 Task: open an excel sheet and write heading  Money ManagerAdd Descriptions in a column and its values below  'Salary, Rent, Groceries, Utilities, Dining out, Transportation & Entertainment. 'Add Categories in next column and its values below  Income, Expense, Expense, Expense, Expense, Expense & Expense. Add Amount in next column and its values below  $2,500, $800, $200, $100, $50, $30 & $100Add Dates in next column and its values below  2023-05-01, 2023-05-05, 2023-05-10, 2023-05-15, 2023-05-20, 2023-05-25 & 2023-05-31Save page DashboardTaxReturns
Action: Mouse moved to (49, 139)
Screenshot: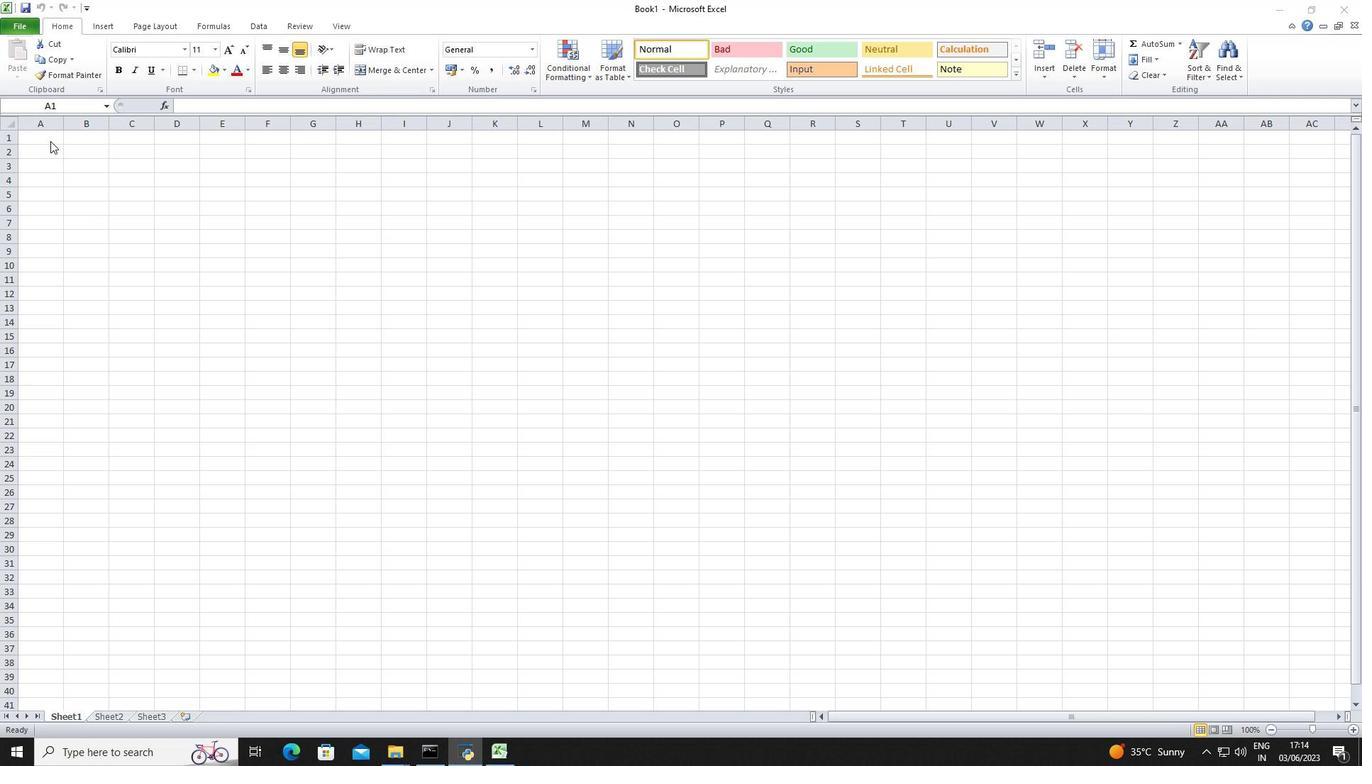 
Action: Mouse pressed left at (49, 139)
Screenshot: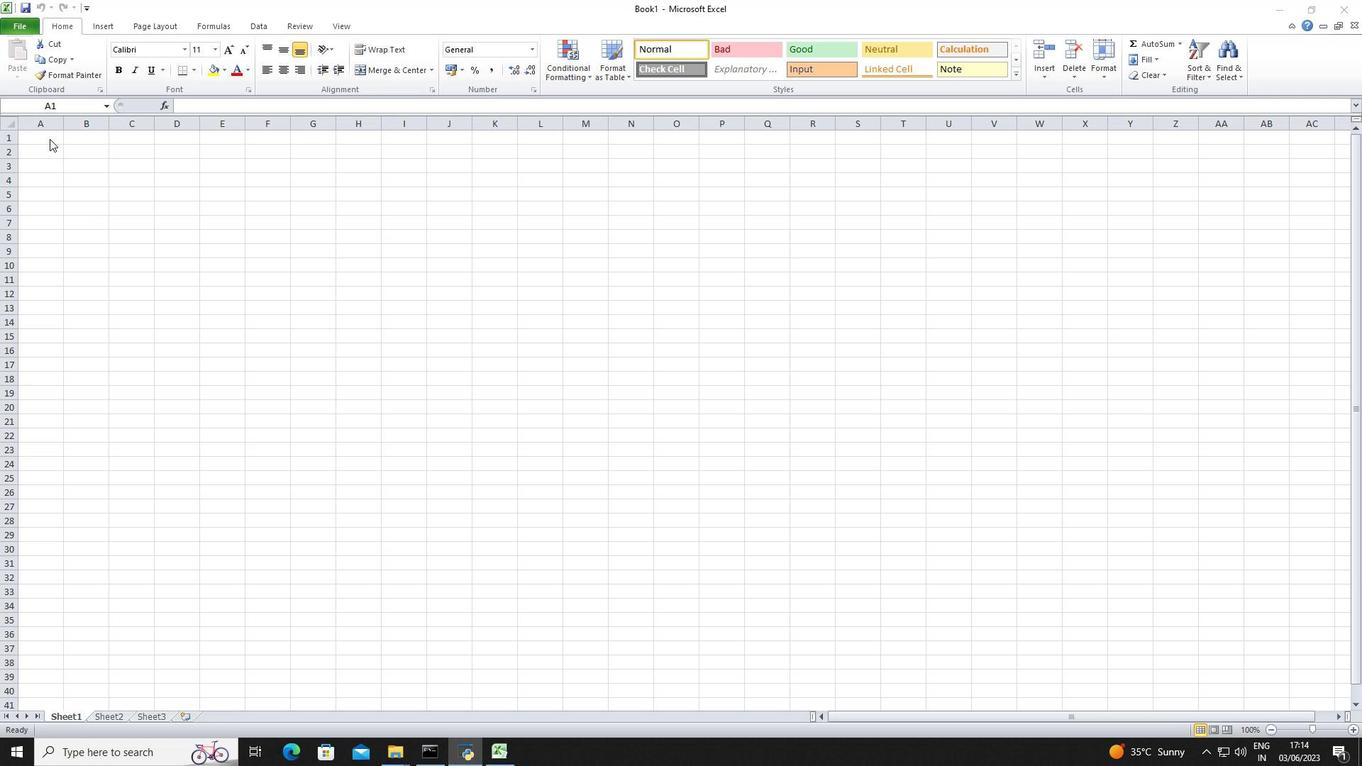 
Action: Key pressed <Key.shift>Money<Key.space><Key.shift>Manager<Key.enter><Key.down><Key.shift>Descriptions<Key.down><Key.shift>Salary<Key.down><Key.shift>Rent<Key.down><Key.shift>F<Key.backspace><Key.shift>Groceries<Key.down><Key.shift>Utilities<Key.down><Key.shift>Dining<Key.space><Key.shift><Key.shift><Key.shift><Key.shift>Out<Key.down><Key.shift>Transportation<Key.down><Key.shift>Entertainment<Key.down><Key.right><Key.right><Key.up><Key.up><Key.up><Key.right><Key.up><Key.up><Key.up><Key.up><Key.up><Key.shift>Categories<Key.down><Key.shift>Income<Key.down><Key.shift>Expense<Key.down><Key.shift>Expense<Key.down><Key.shift>Expense<Key.down><Key.shift>Expense<Key.down><Key.shift>Expense<Key.down><Key.shift>Expense<Key.down><Key.right><Key.right><Key.up><Key.up><Key.up><Key.up><Key.up><Key.up><Key.up><Key.up><Key.shift>Amount<Key.down>2500<Key.down>800<Key.down>200<Key.down>100<Key.down>500<Key.backspace><Key.down>30<Key.down>100<Key.down>
Screenshot: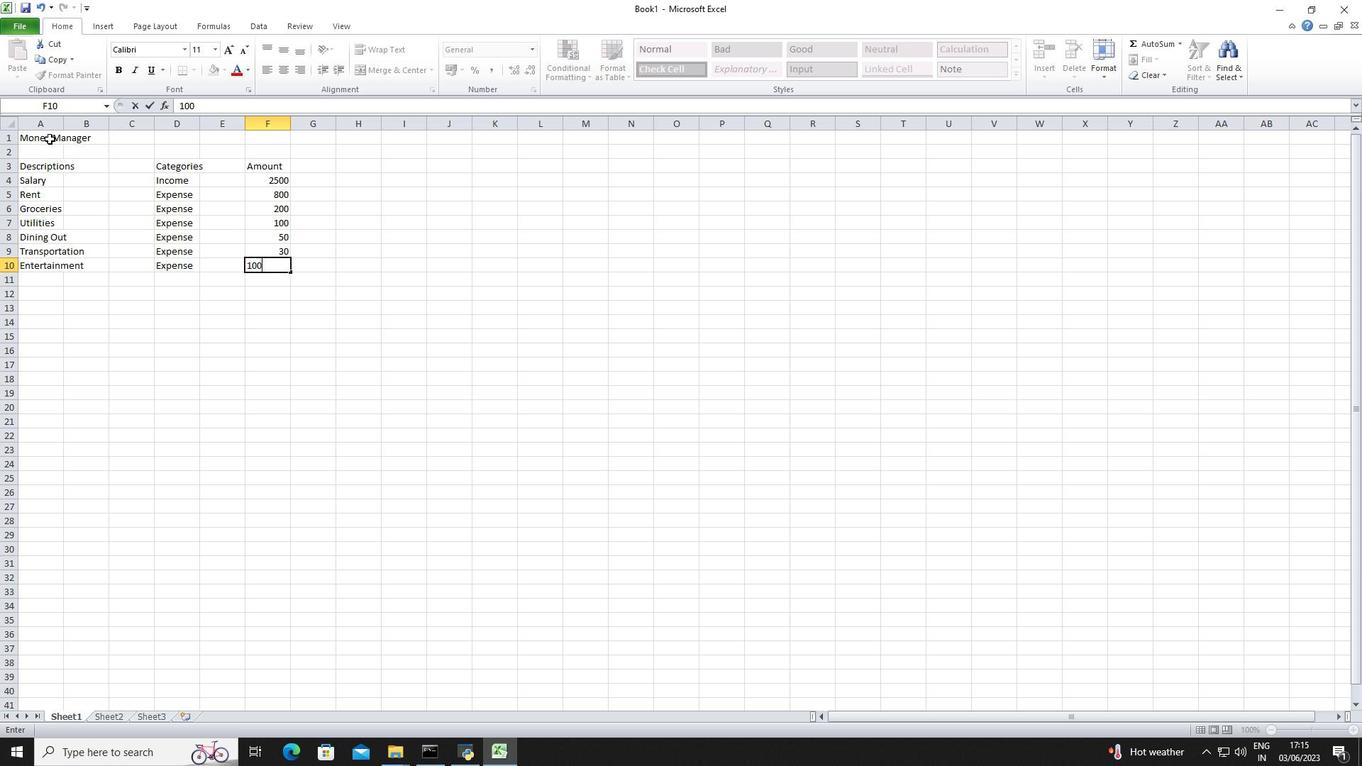 
Action: Mouse moved to (272, 180)
Screenshot: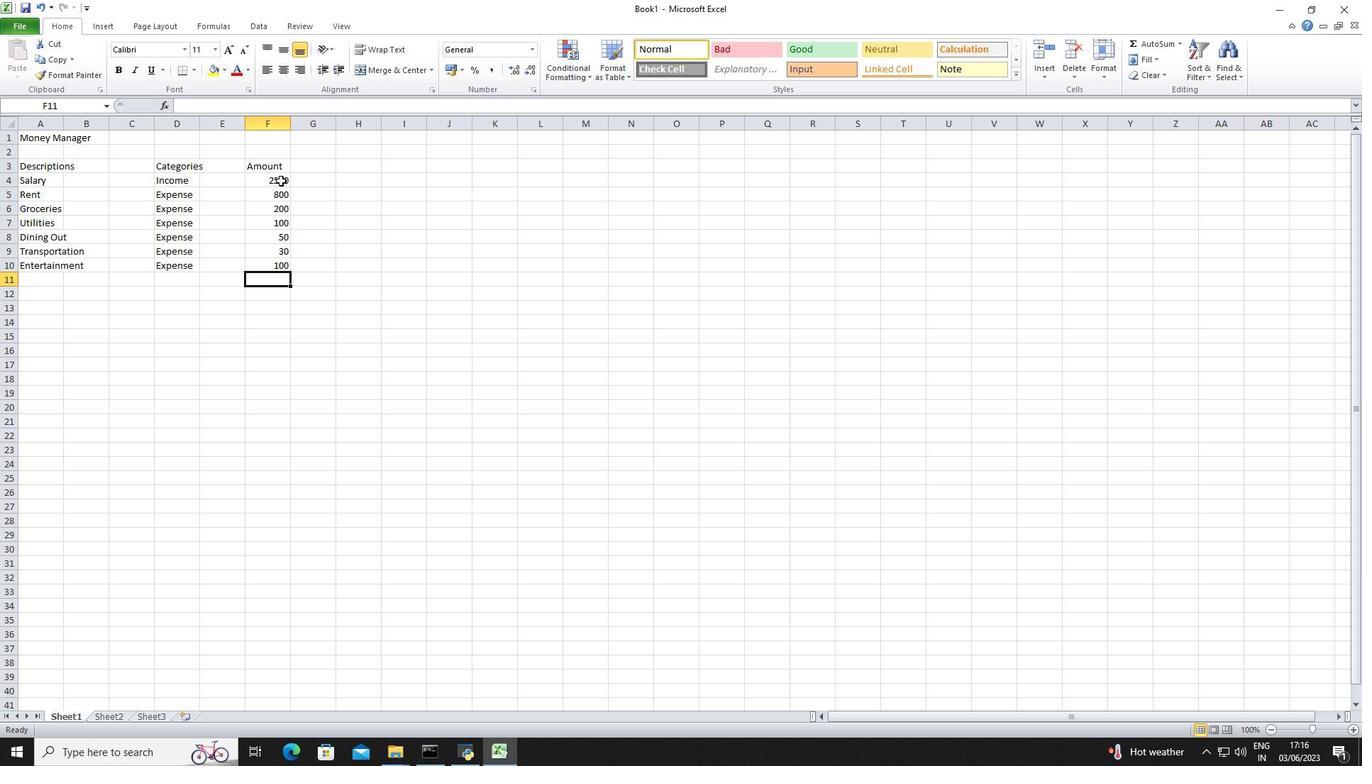 
Action: Mouse pressed left at (272, 180)
Screenshot: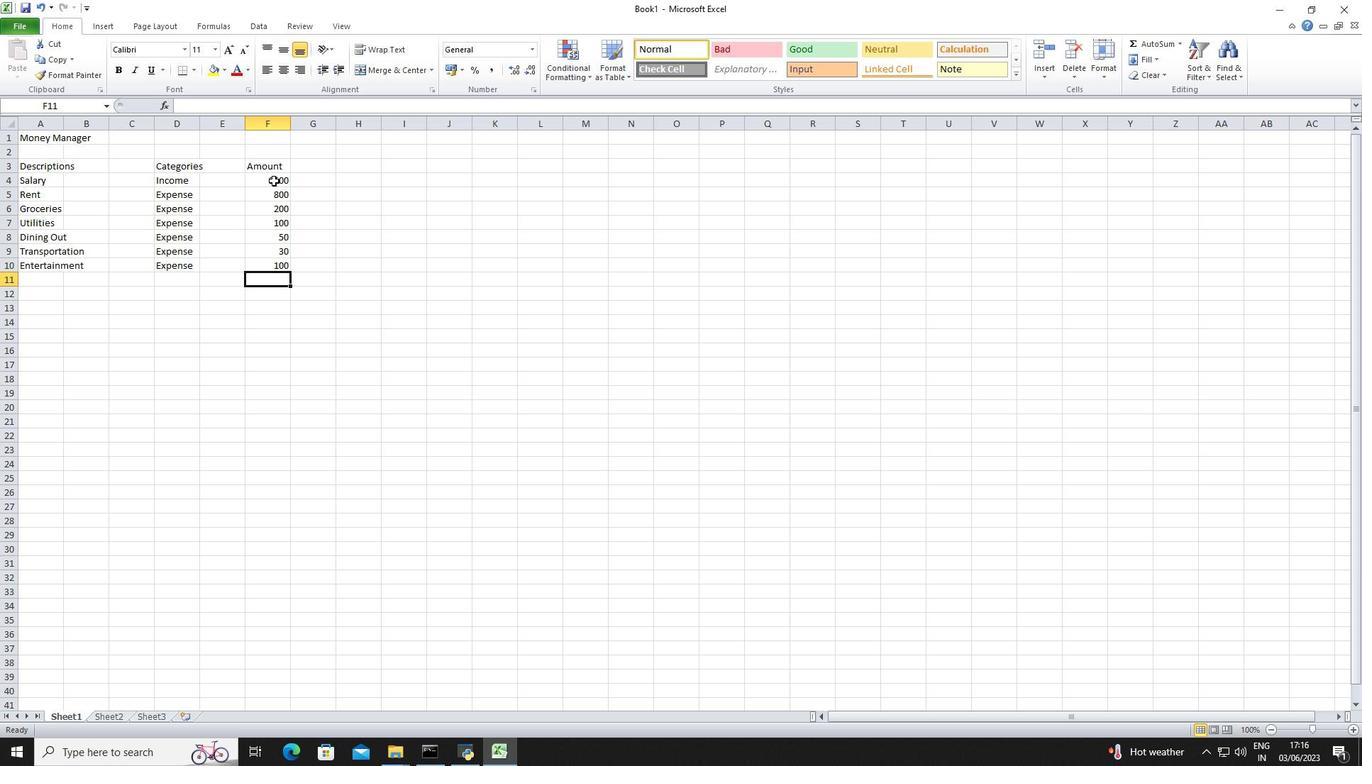 
Action: Mouse moved to (266, 241)
Screenshot: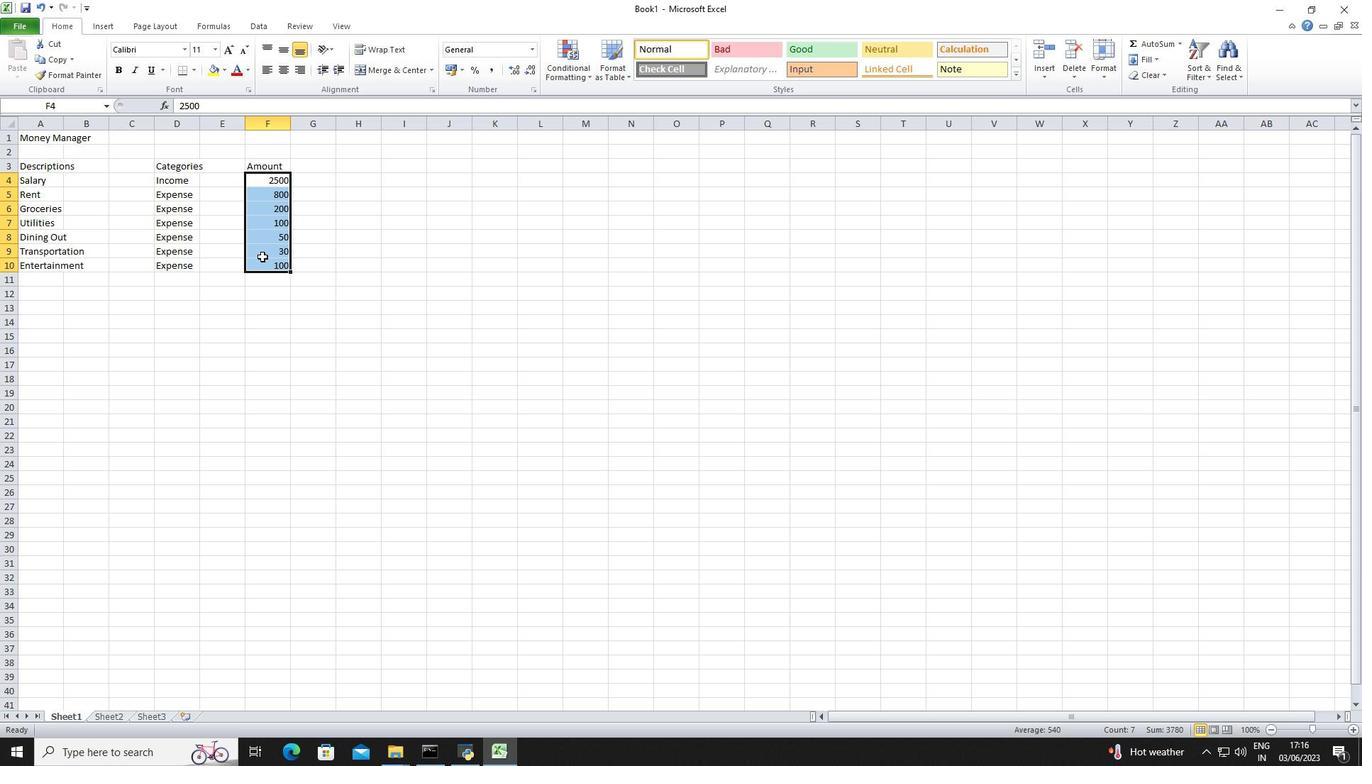 
Action: Mouse pressed right at (266, 241)
Screenshot: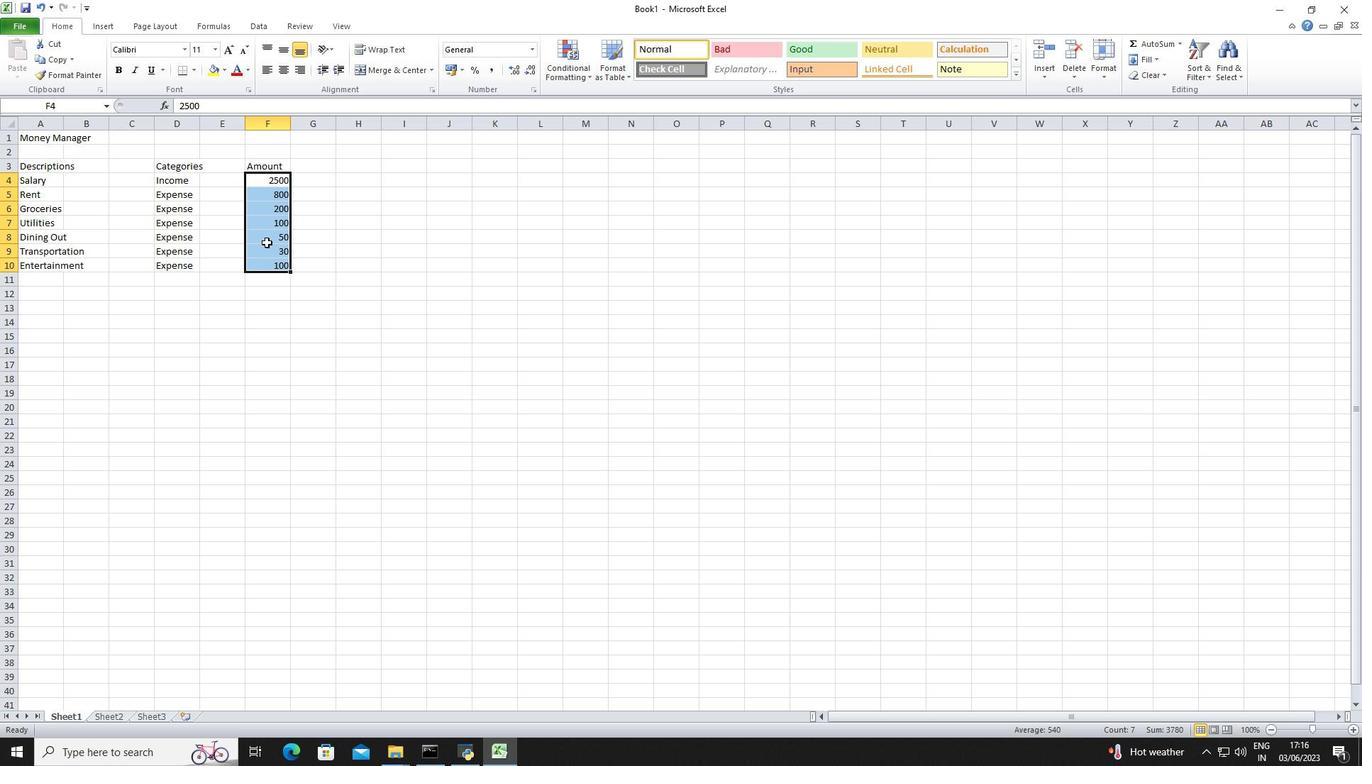 
Action: Mouse moved to (309, 439)
Screenshot: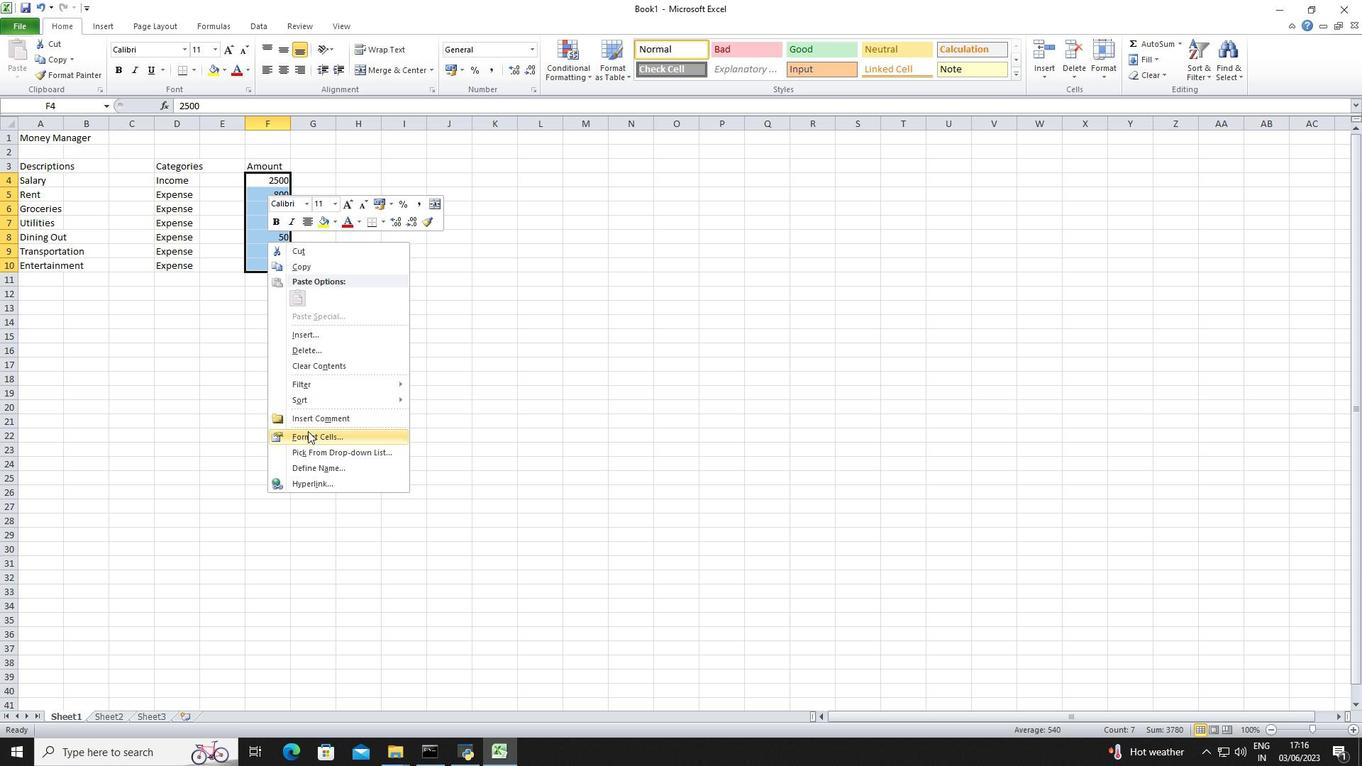 
Action: Mouse pressed left at (309, 439)
Screenshot: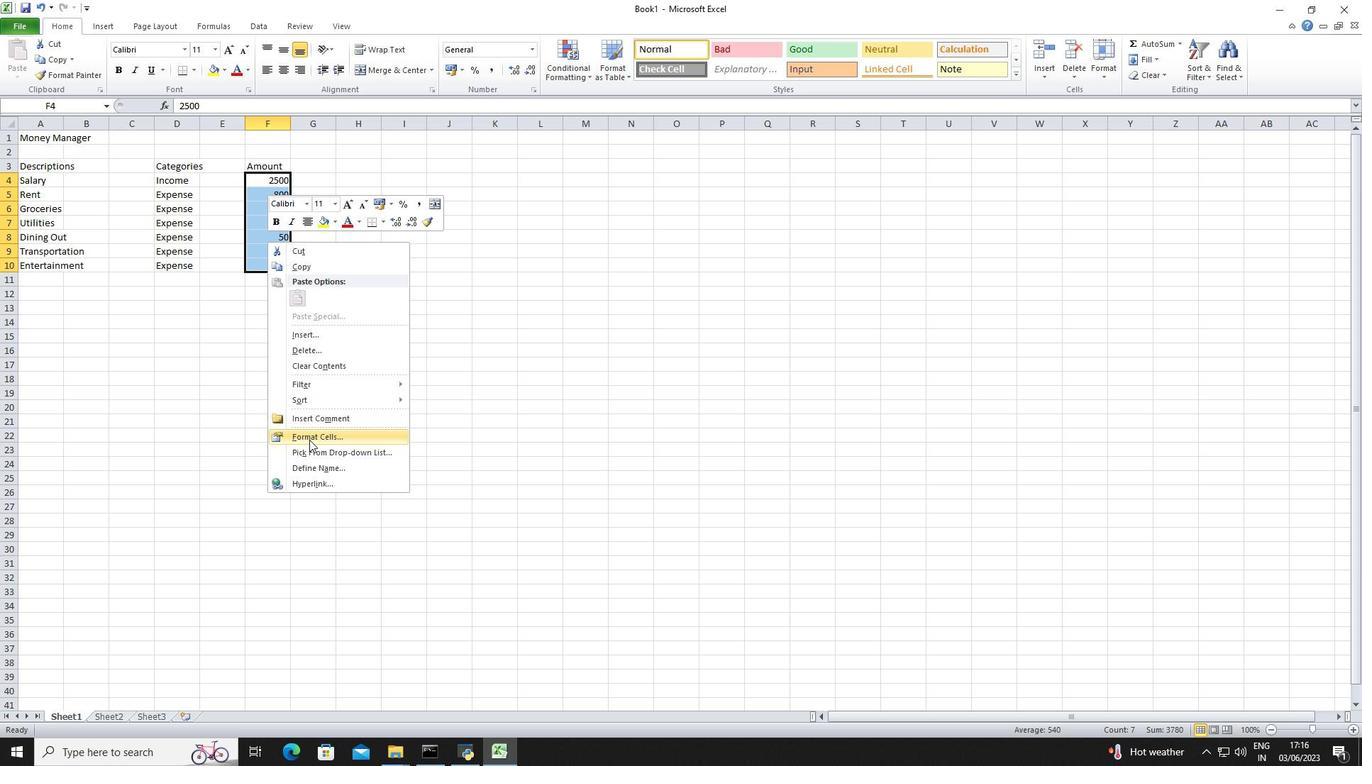 
Action: Mouse moved to (186, 434)
Screenshot: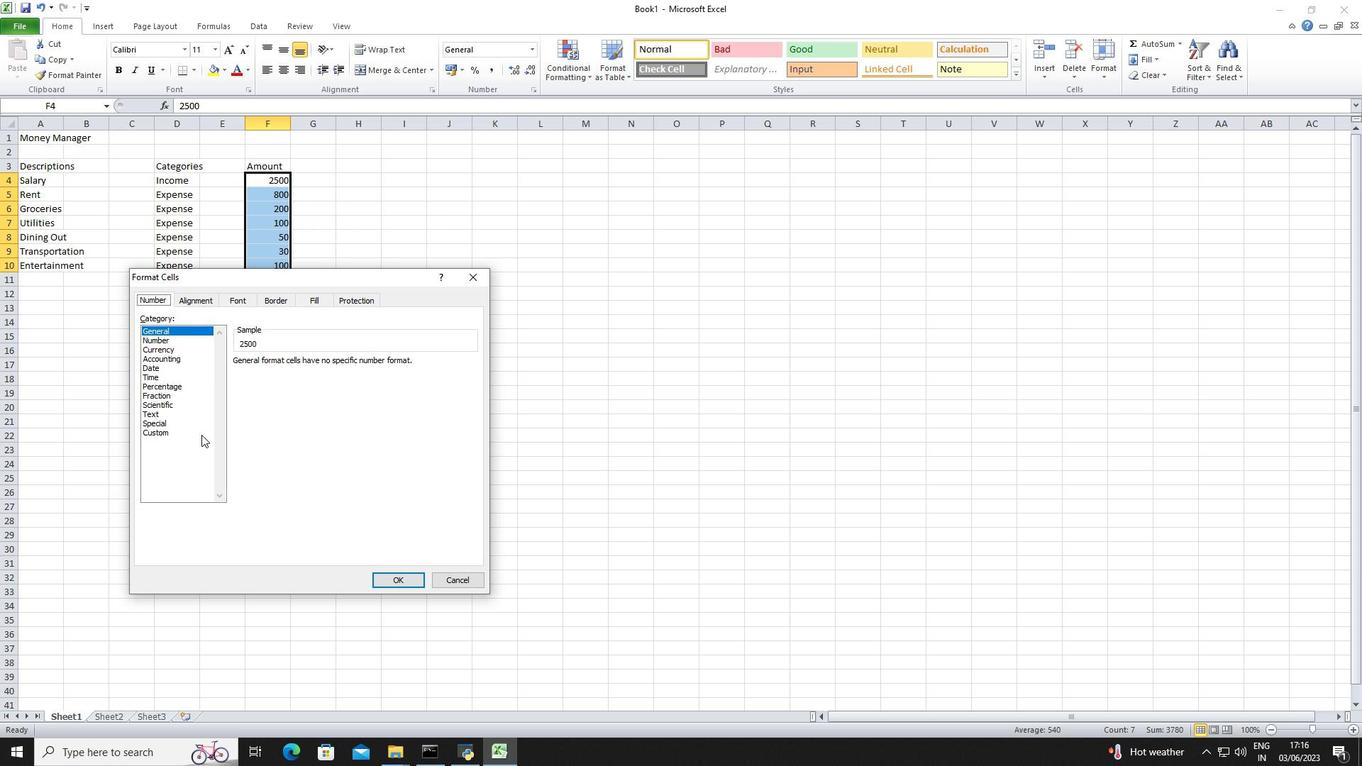 
Action: Mouse pressed left at (186, 434)
Screenshot: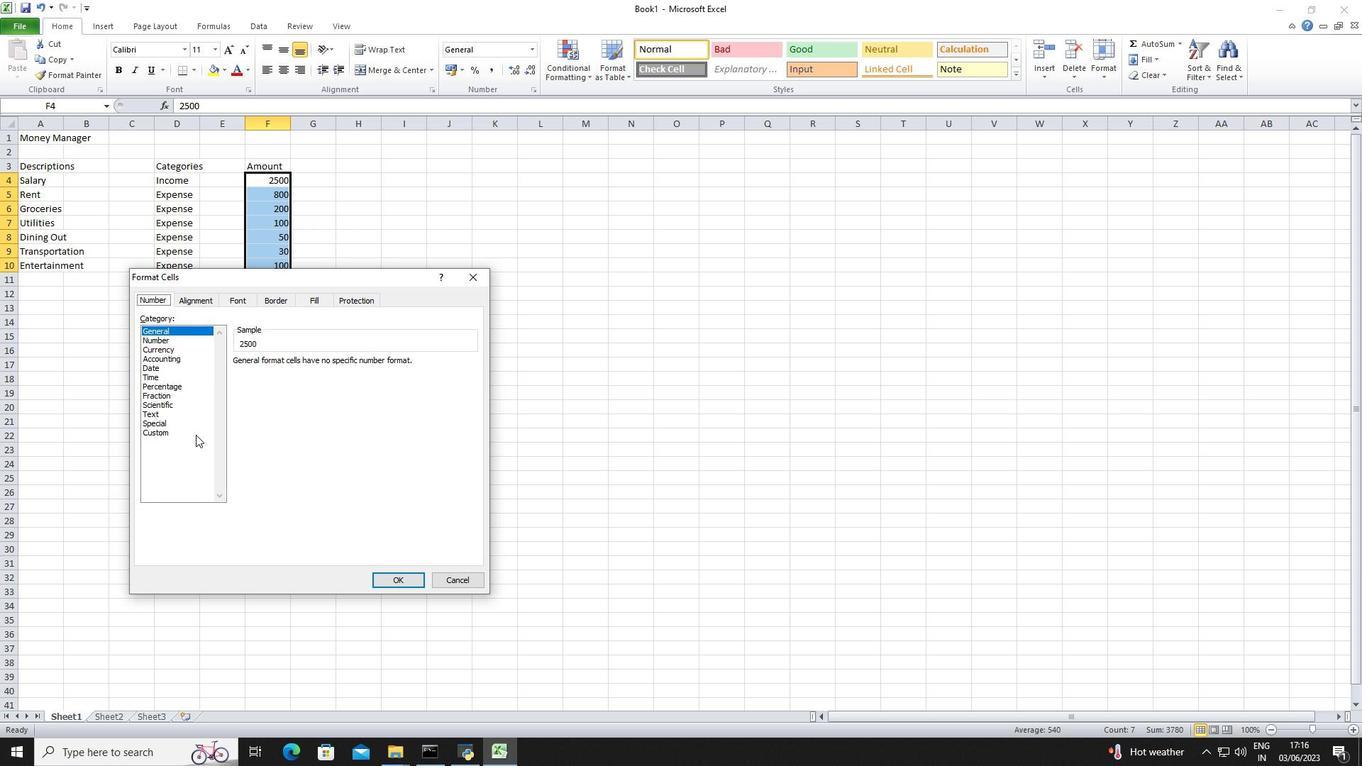 
Action: Mouse moved to (174, 358)
Screenshot: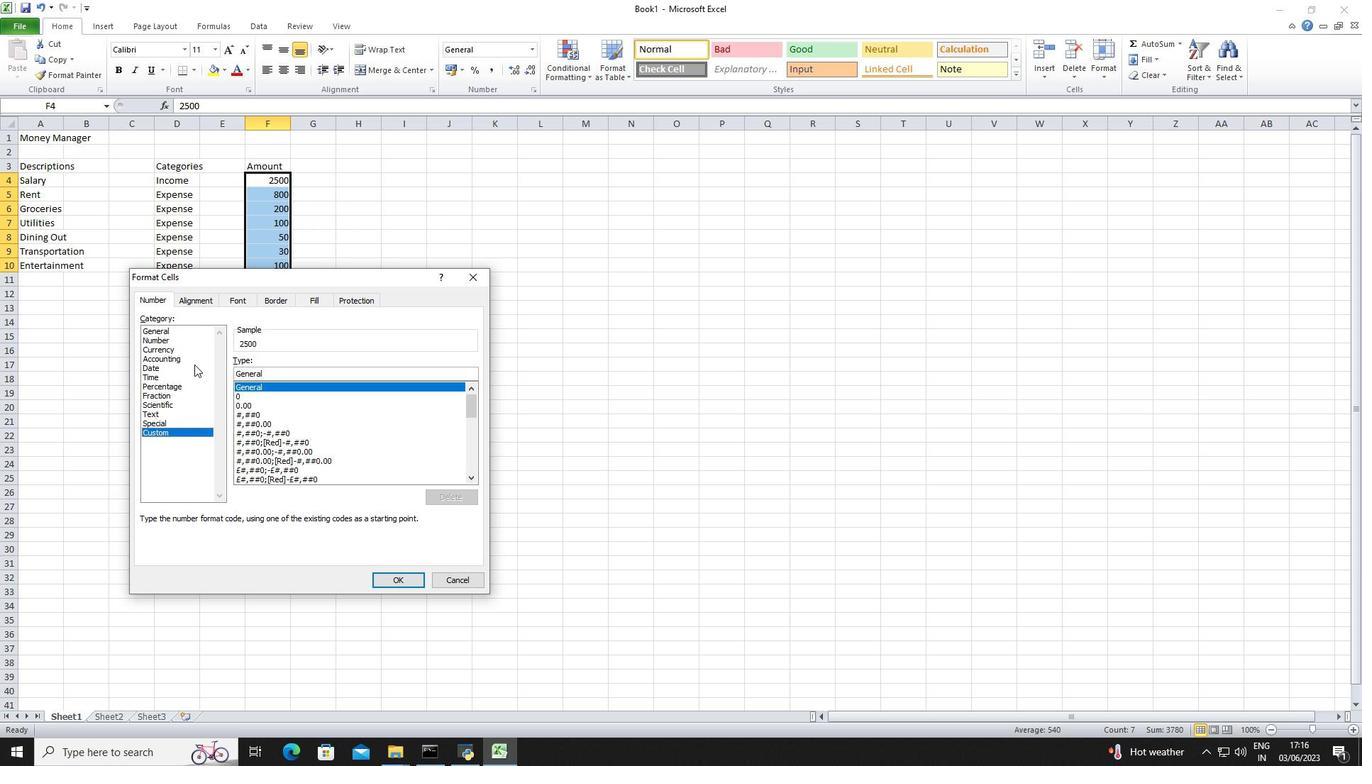 
Action: Mouse pressed left at (174, 358)
Screenshot: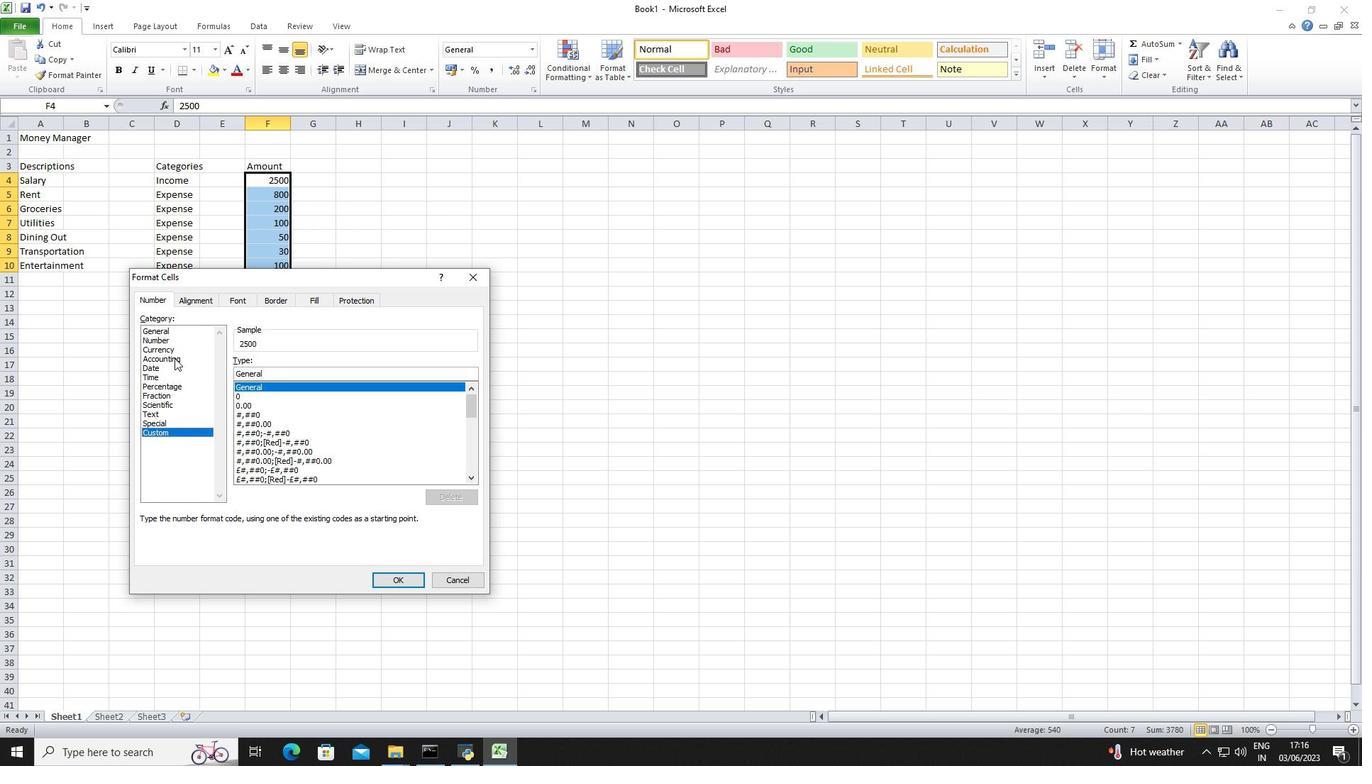 
Action: Mouse moved to (180, 349)
Screenshot: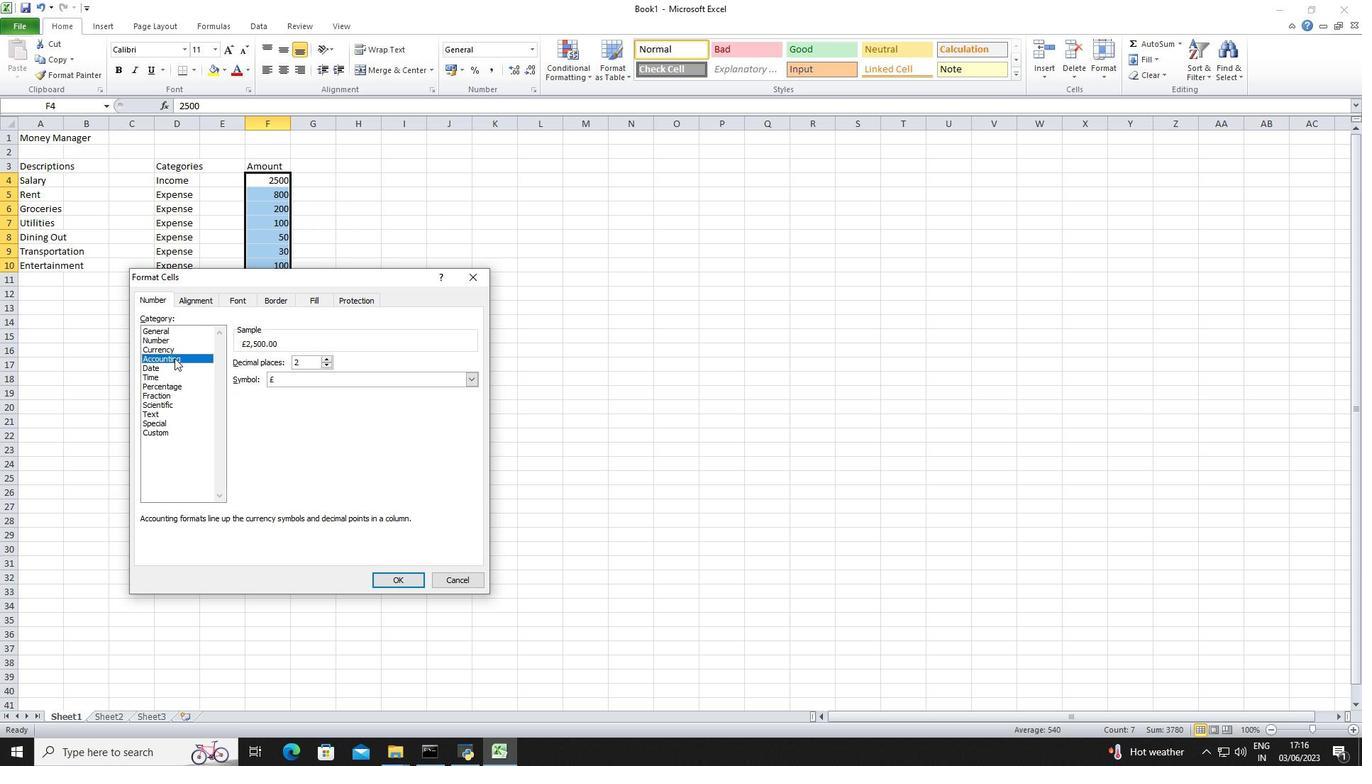 
Action: Mouse pressed left at (180, 349)
Screenshot: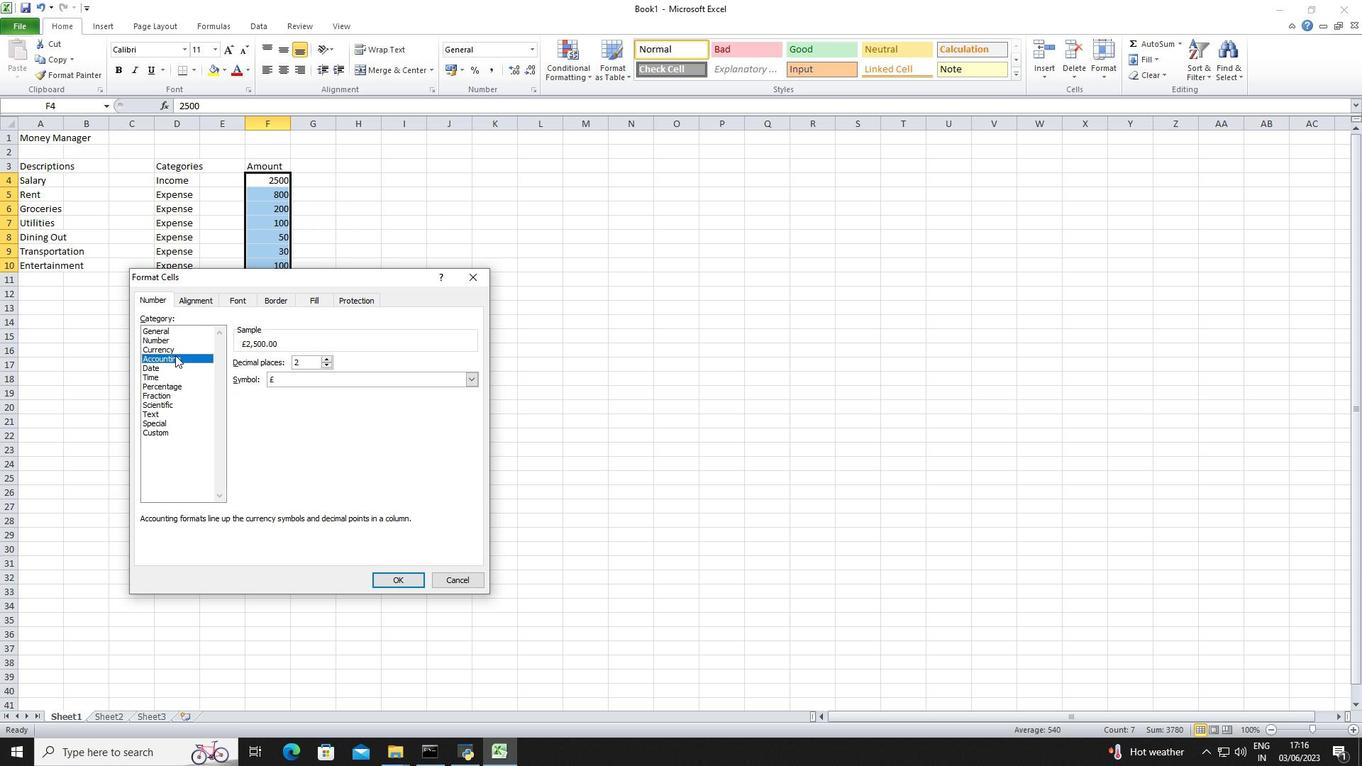 
Action: Mouse moved to (325, 361)
Screenshot: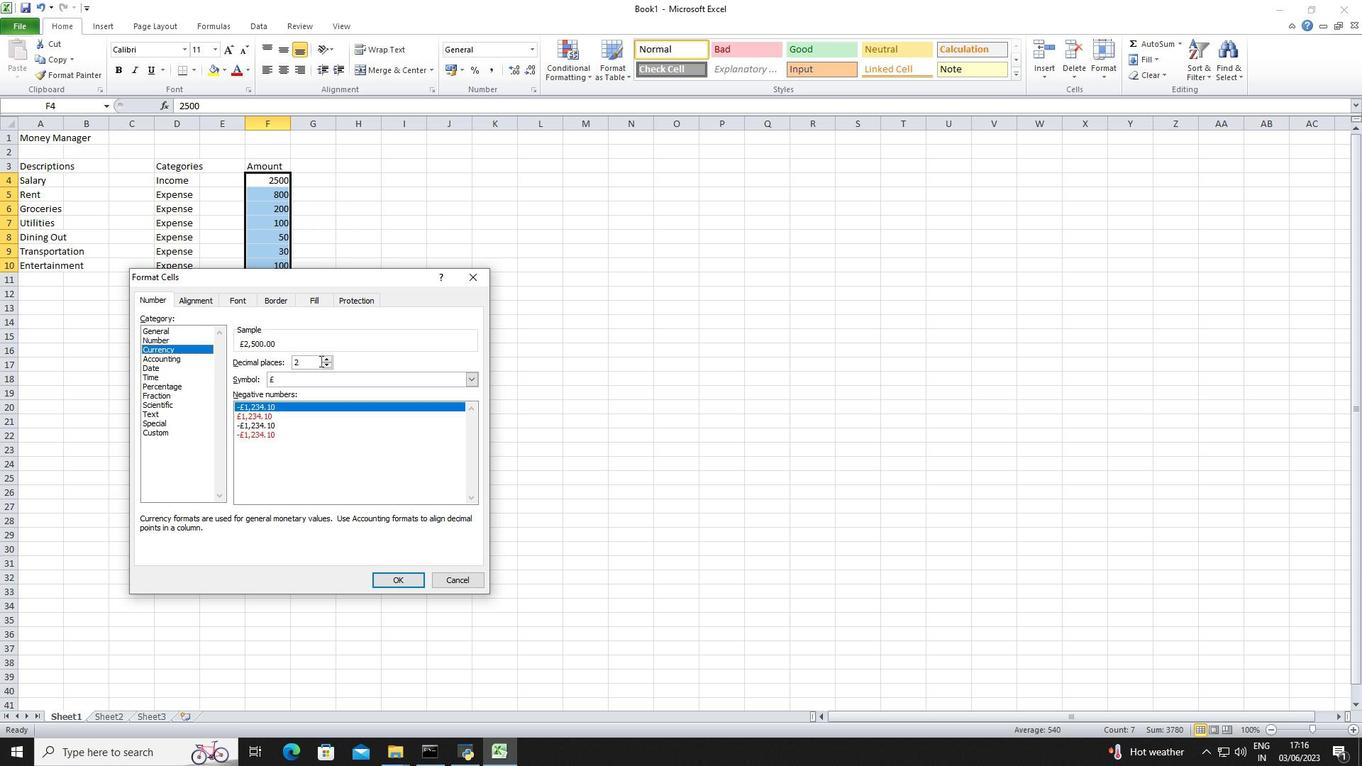 
Action: Mouse pressed left at (325, 361)
Screenshot: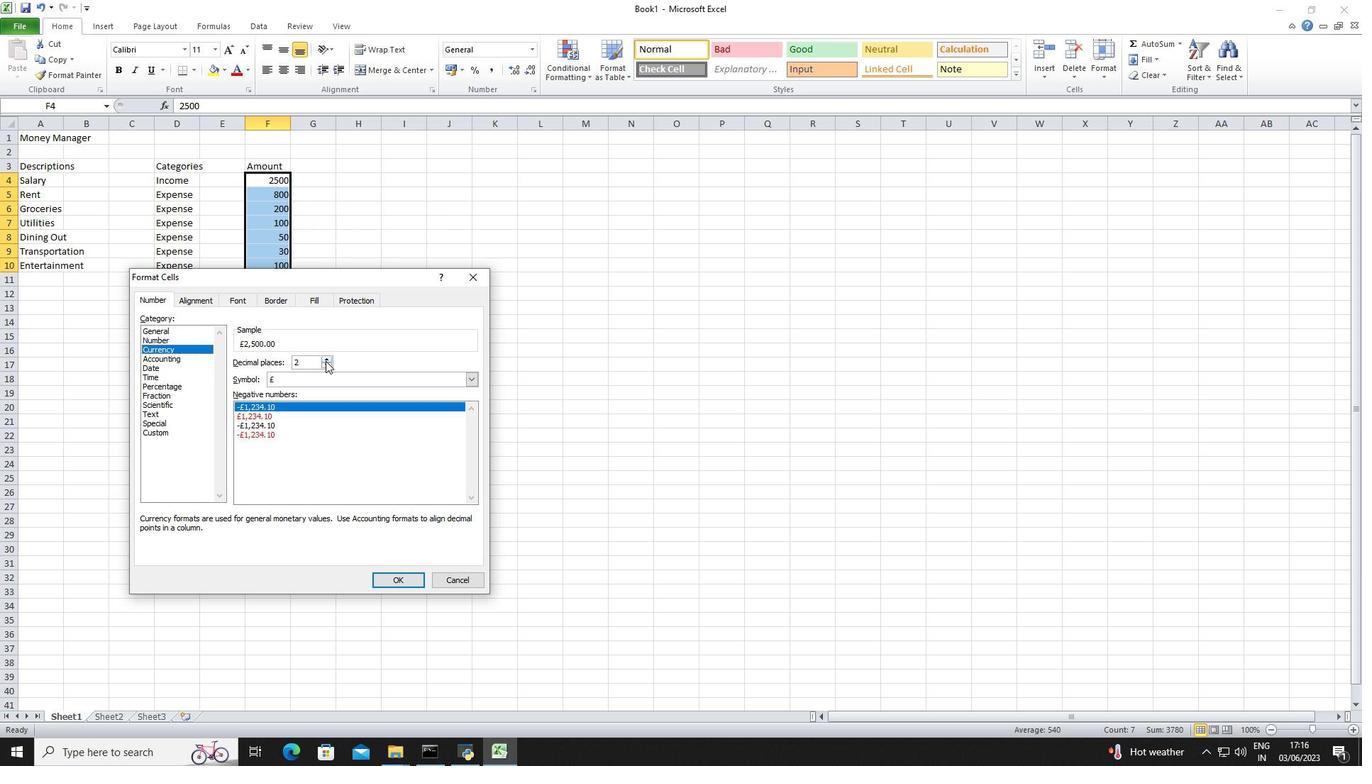 
Action: Mouse moved to (327, 364)
Screenshot: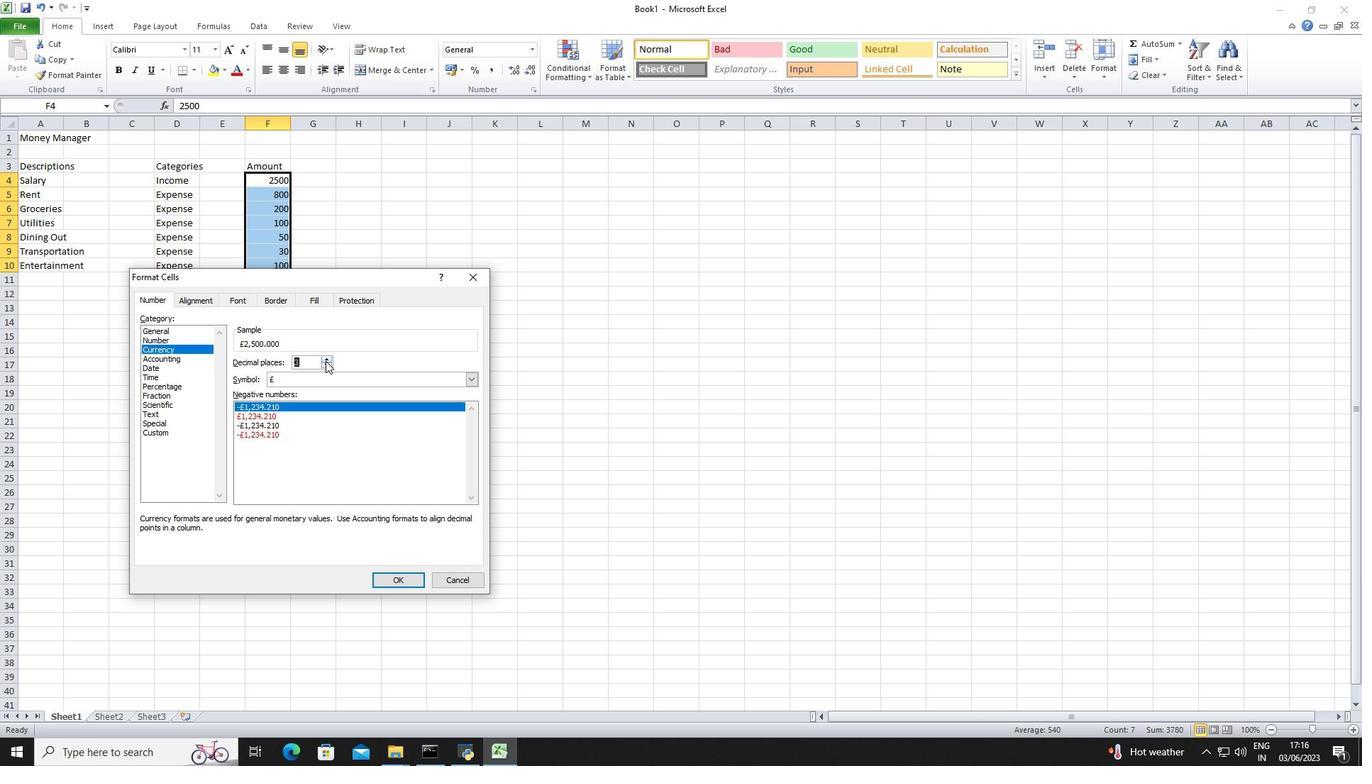 
Action: Mouse pressed left at (327, 364)
Screenshot: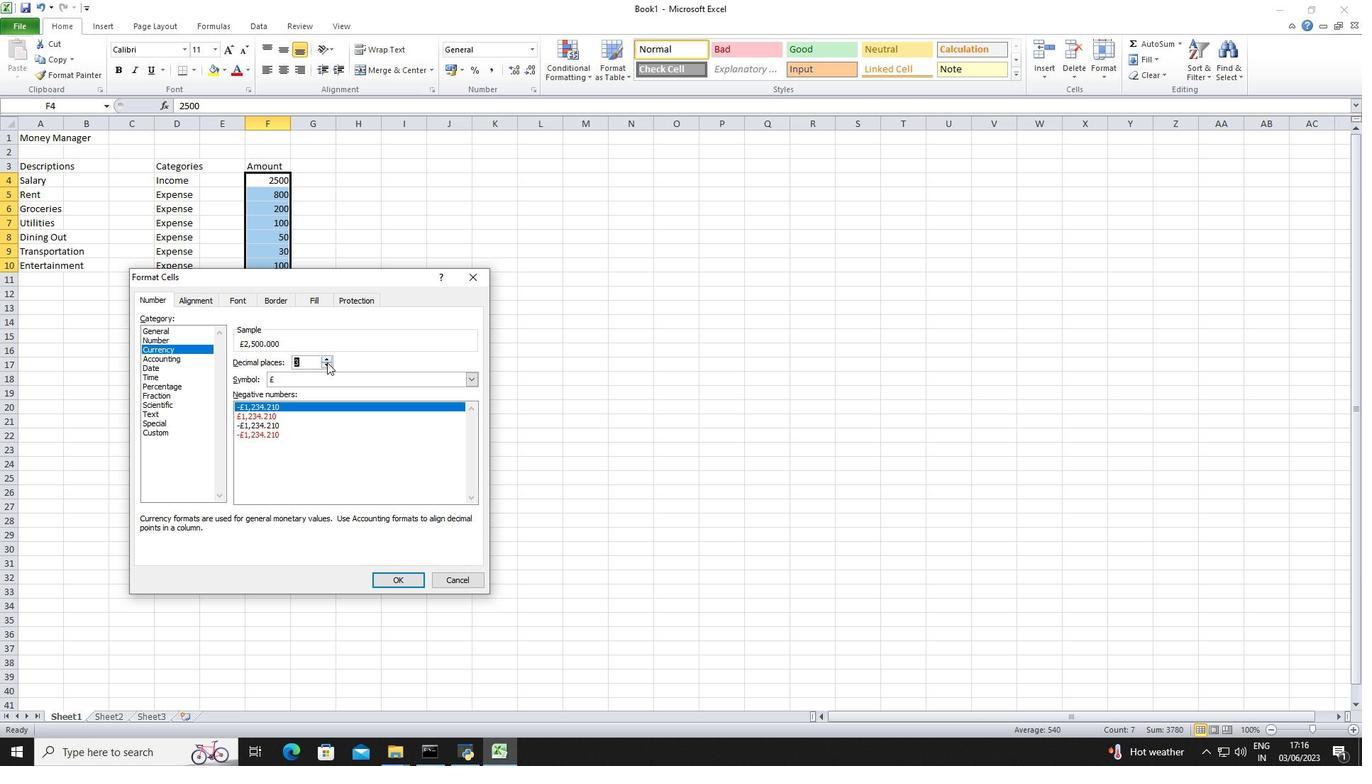 
Action: Mouse pressed left at (327, 364)
Screenshot: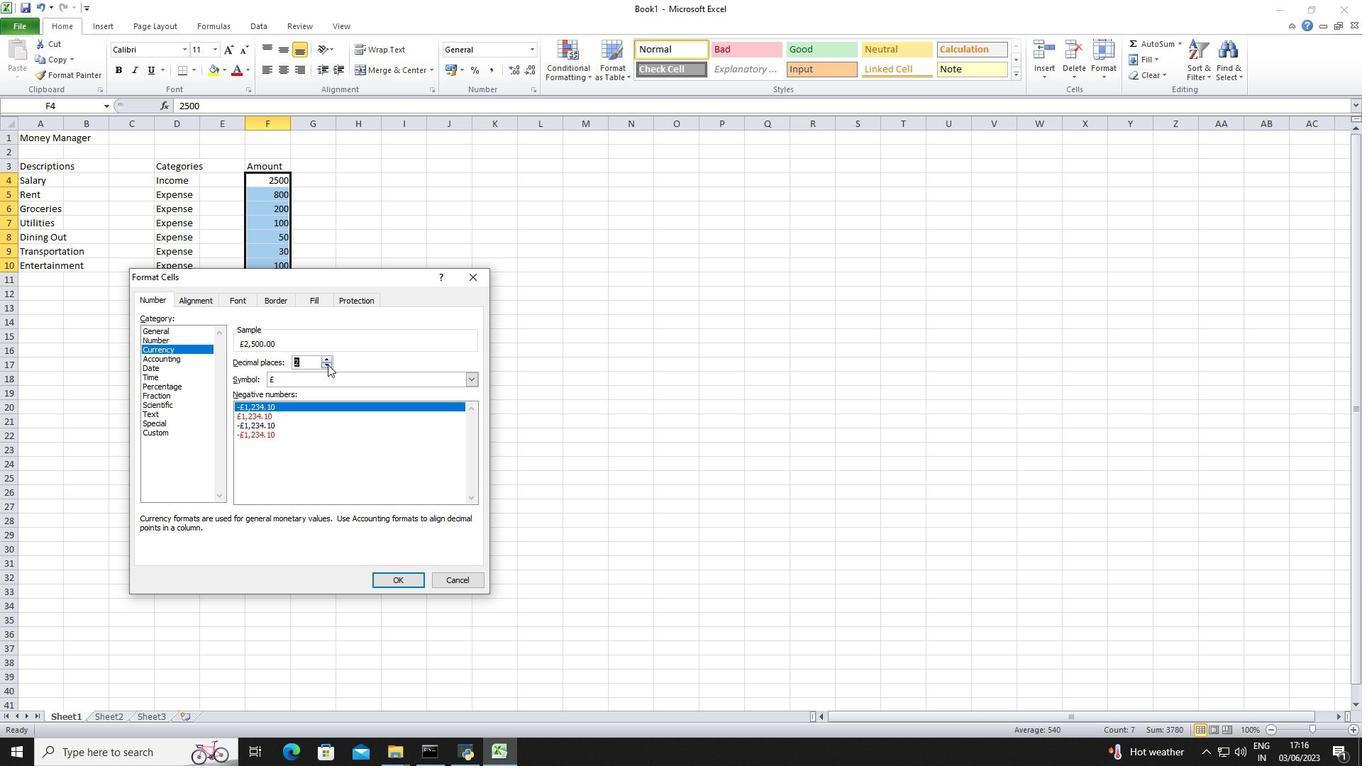 
Action: Mouse pressed left at (327, 364)
Screenshot: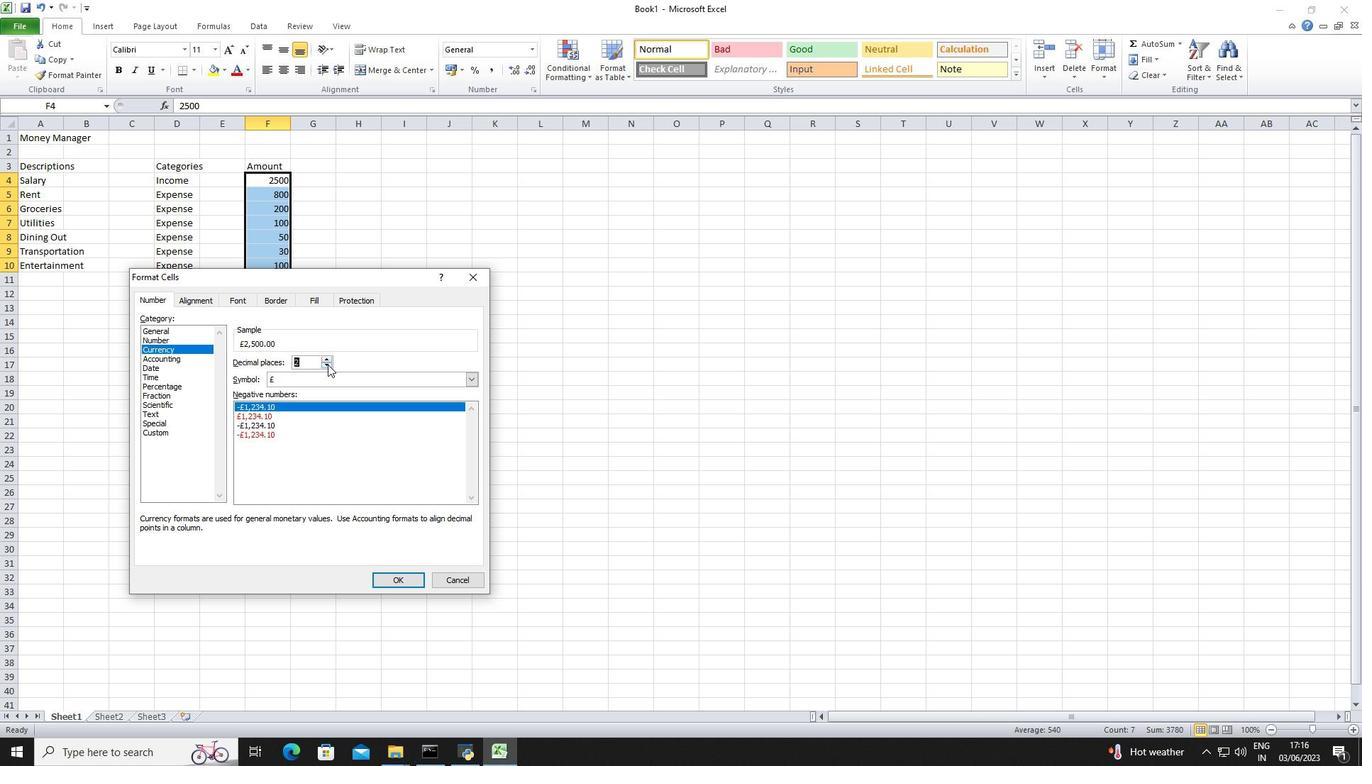 
Action: Mouse moved to (331, 378)
Screenshot: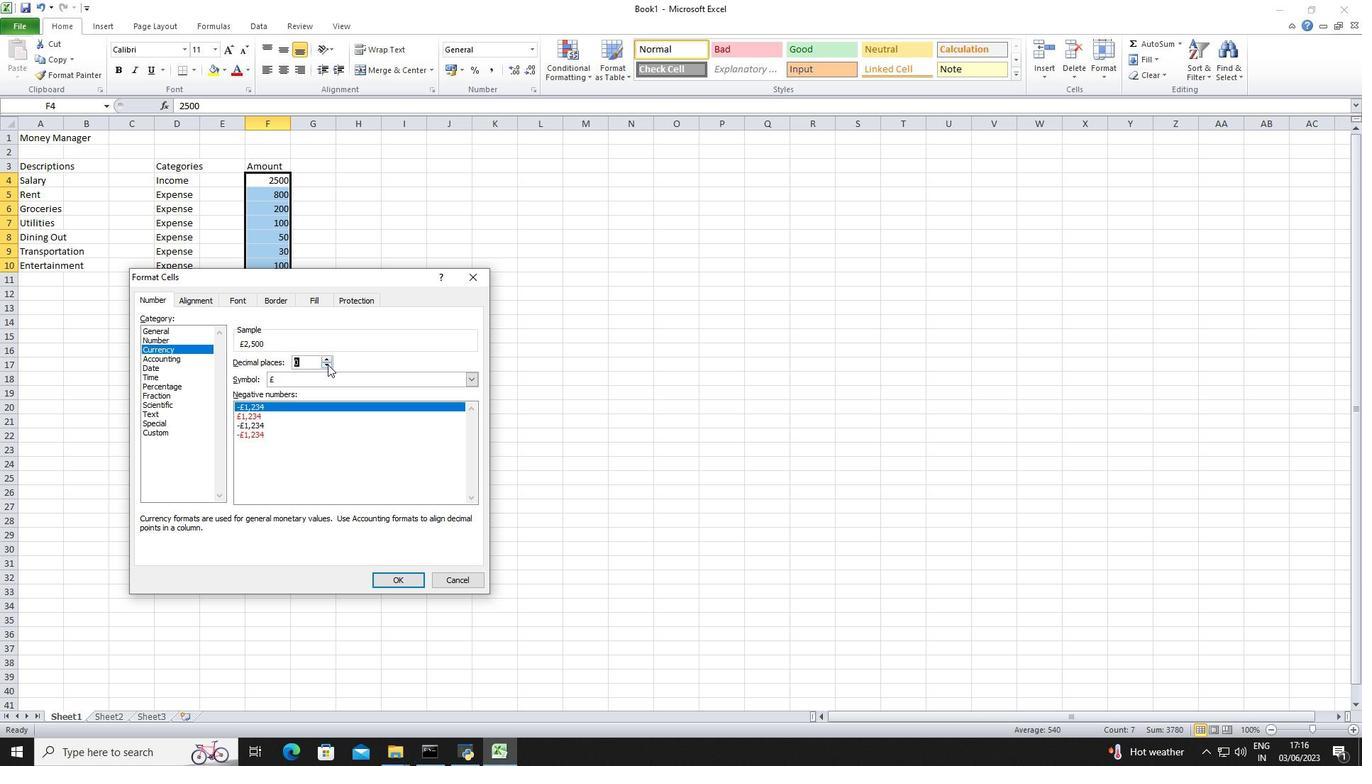 
Action: Mouse pressed left at (331, 378)
Screenshot: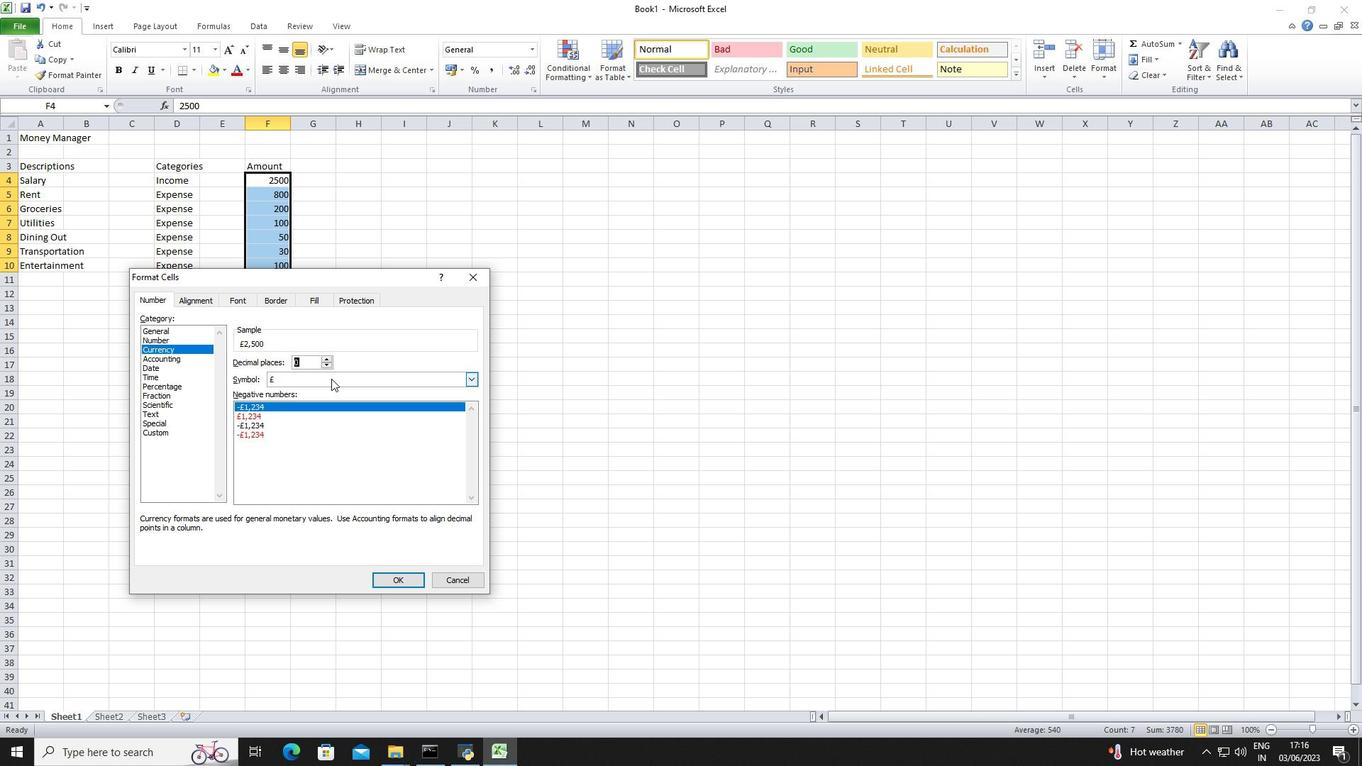 
Action: Mouse moved to (336, 414)
Screenshot: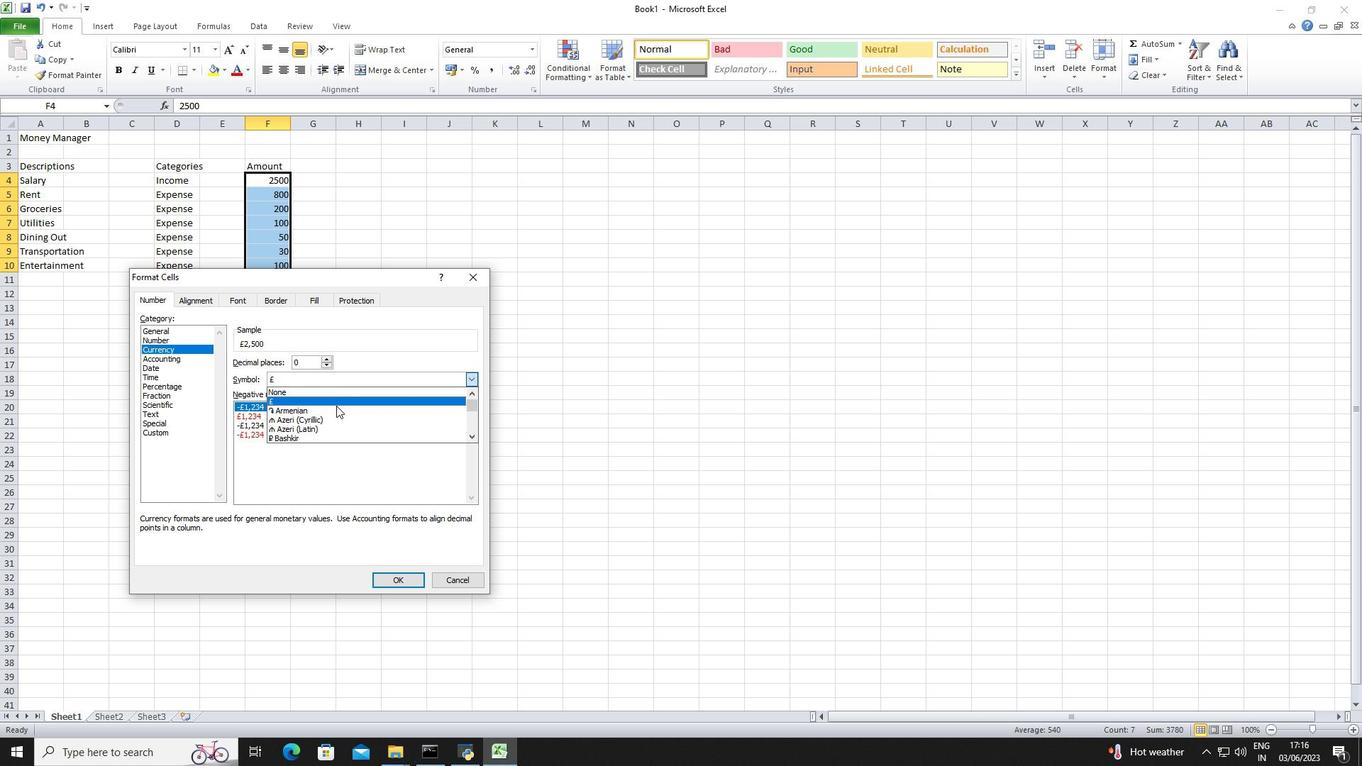 
Action: Mouse scrolled (336, 413) with delta (0, 0)
Screenshot: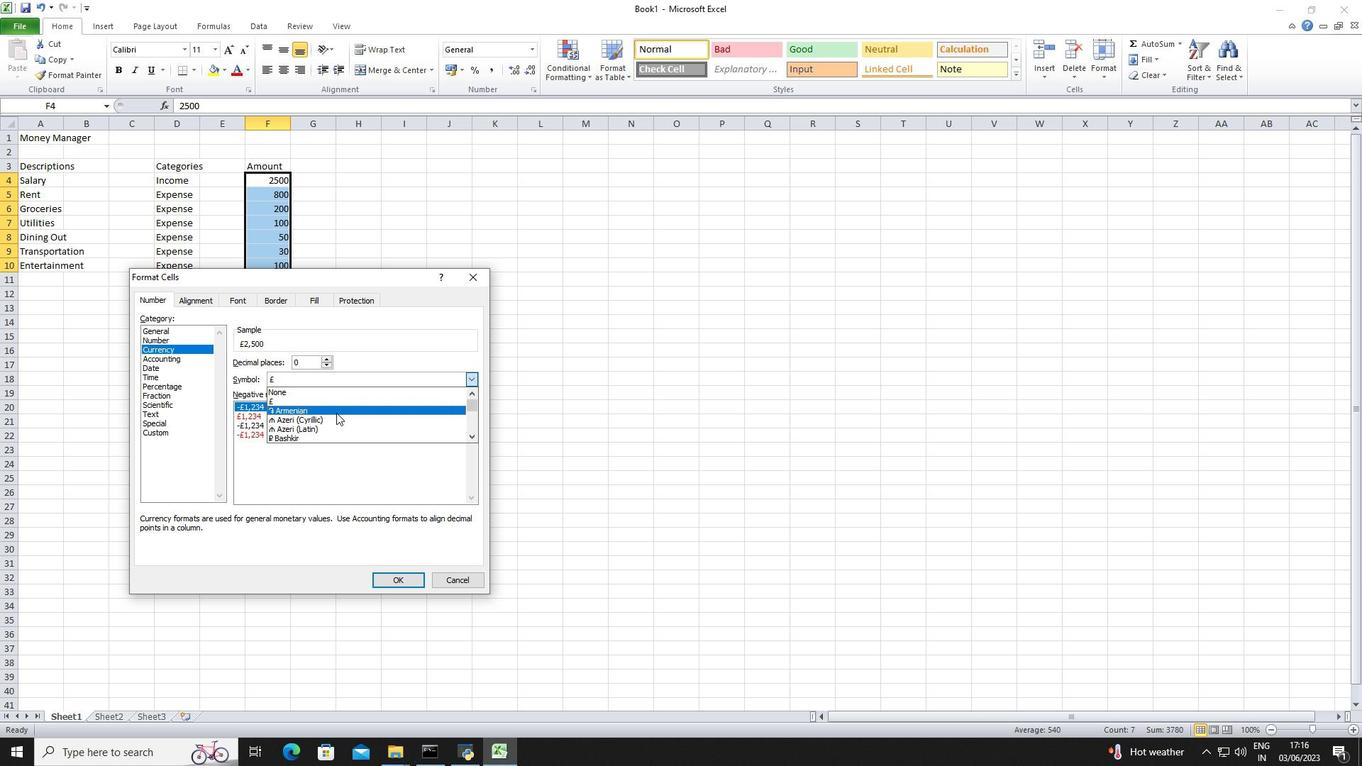 
Action: Mouse scrolled (336, 413) with delta (0, 0)
Screenshot: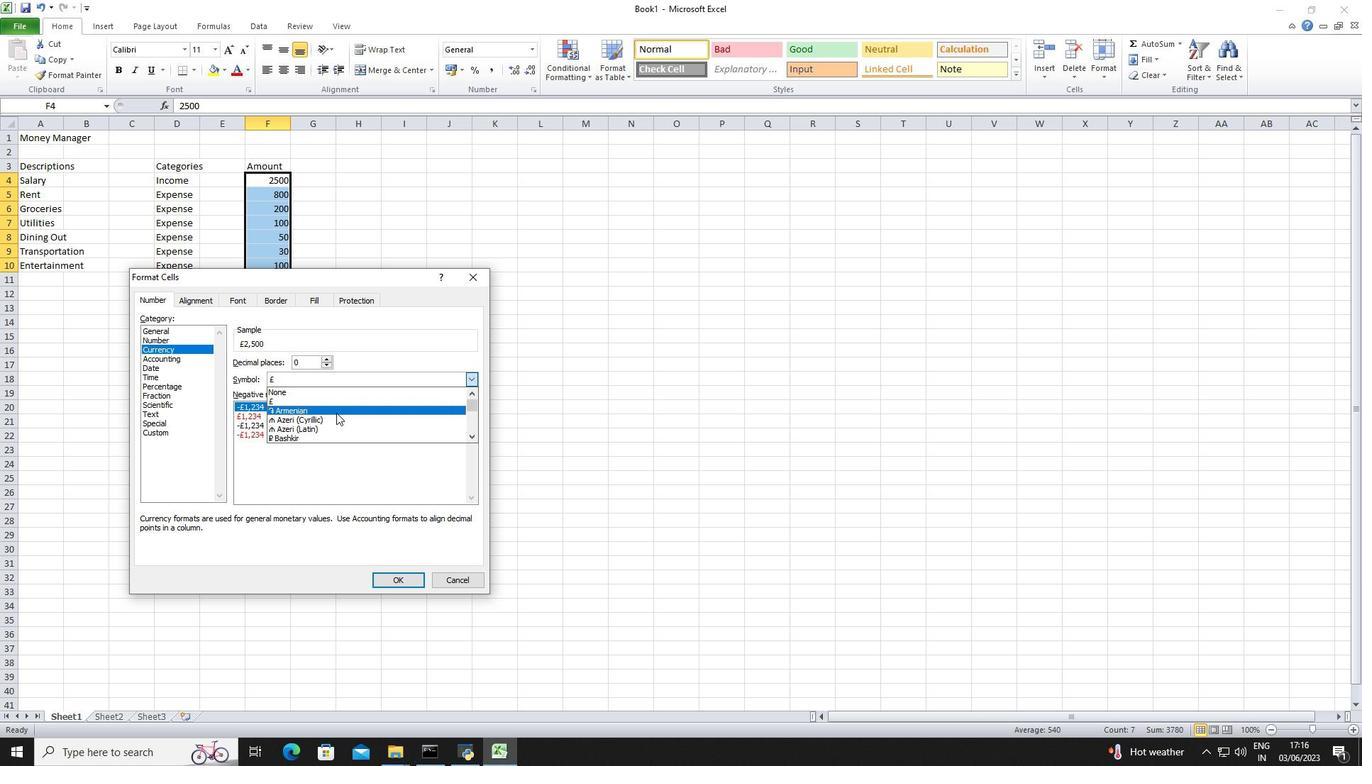 
Action: Mouse scrolled (336, 413) with delta (0, 0)
Screenshot: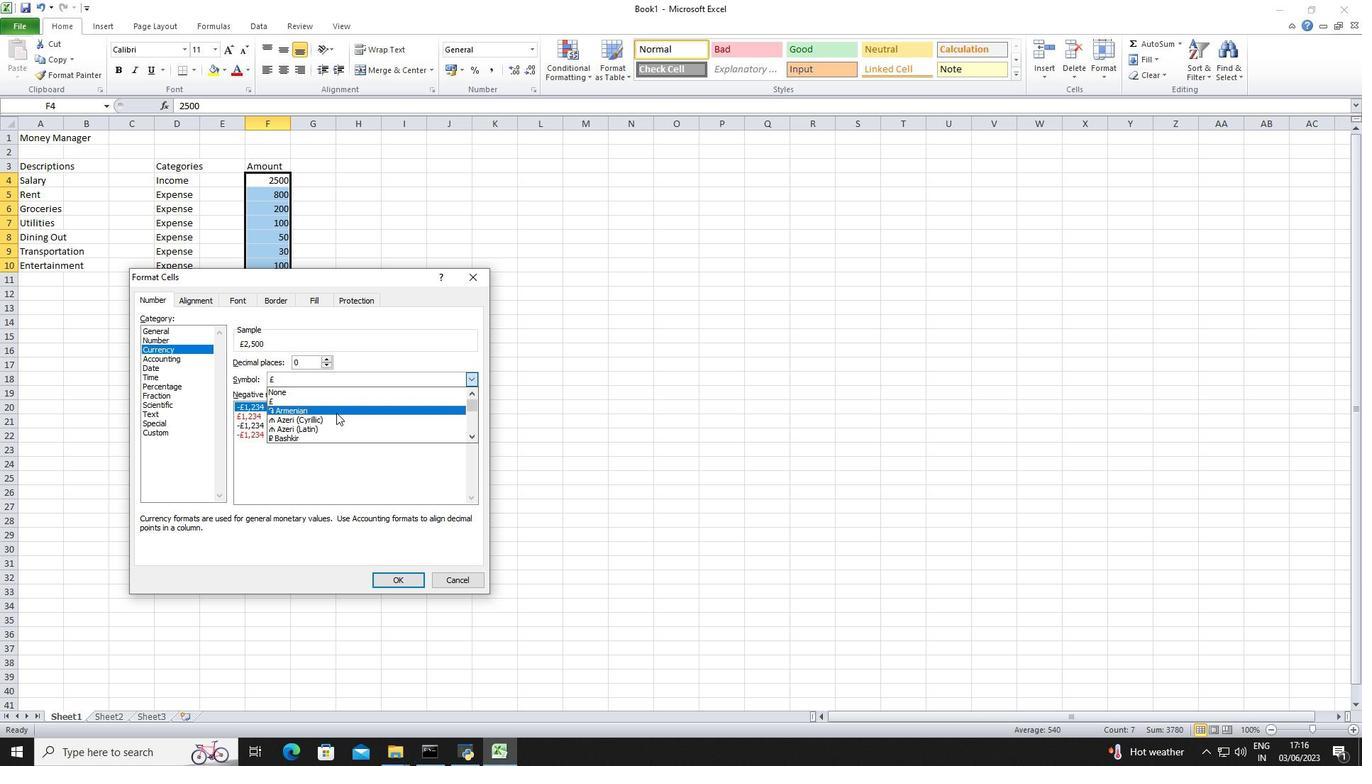 
Action: Mouse scrolled (336, 413) with delta (0, 0)
Screenshot: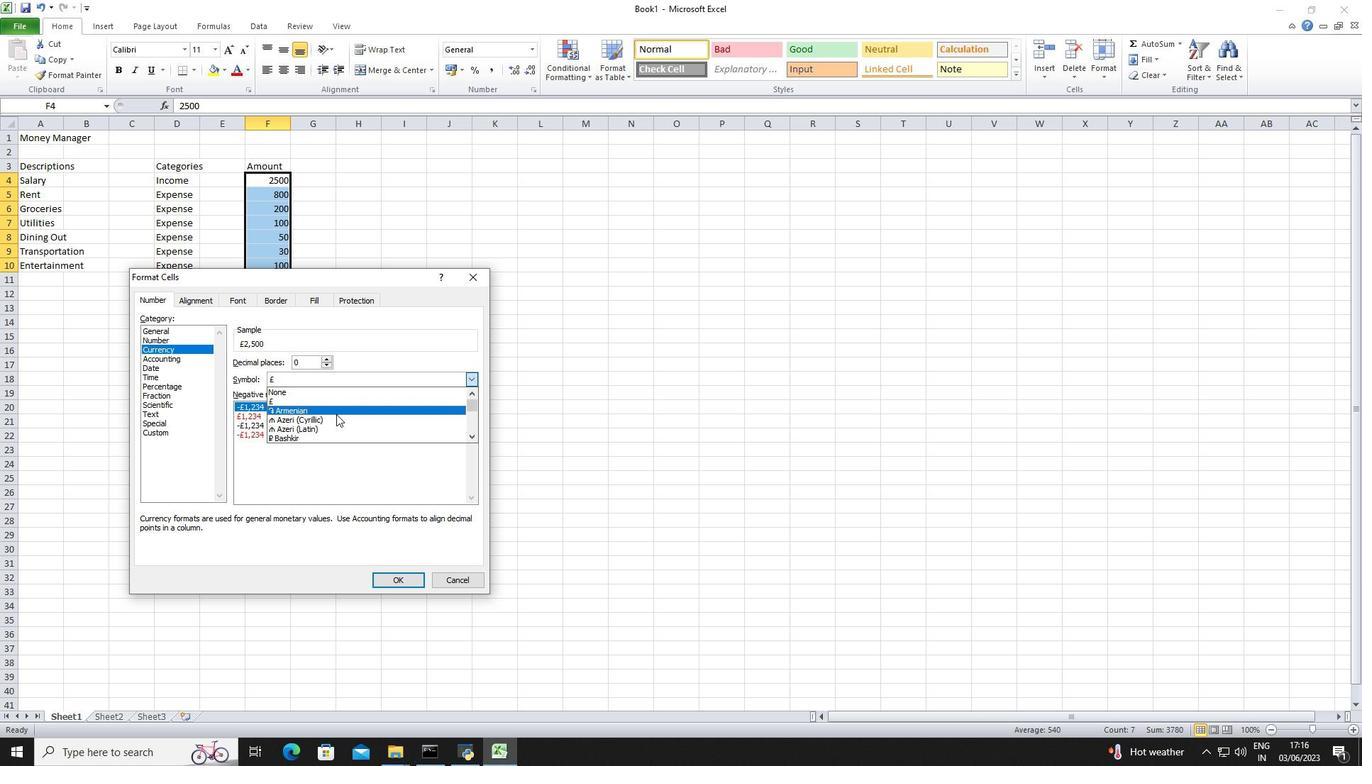 
Action: Mouse scrolled (336, 413) with delta (0, 0)
Screenshot: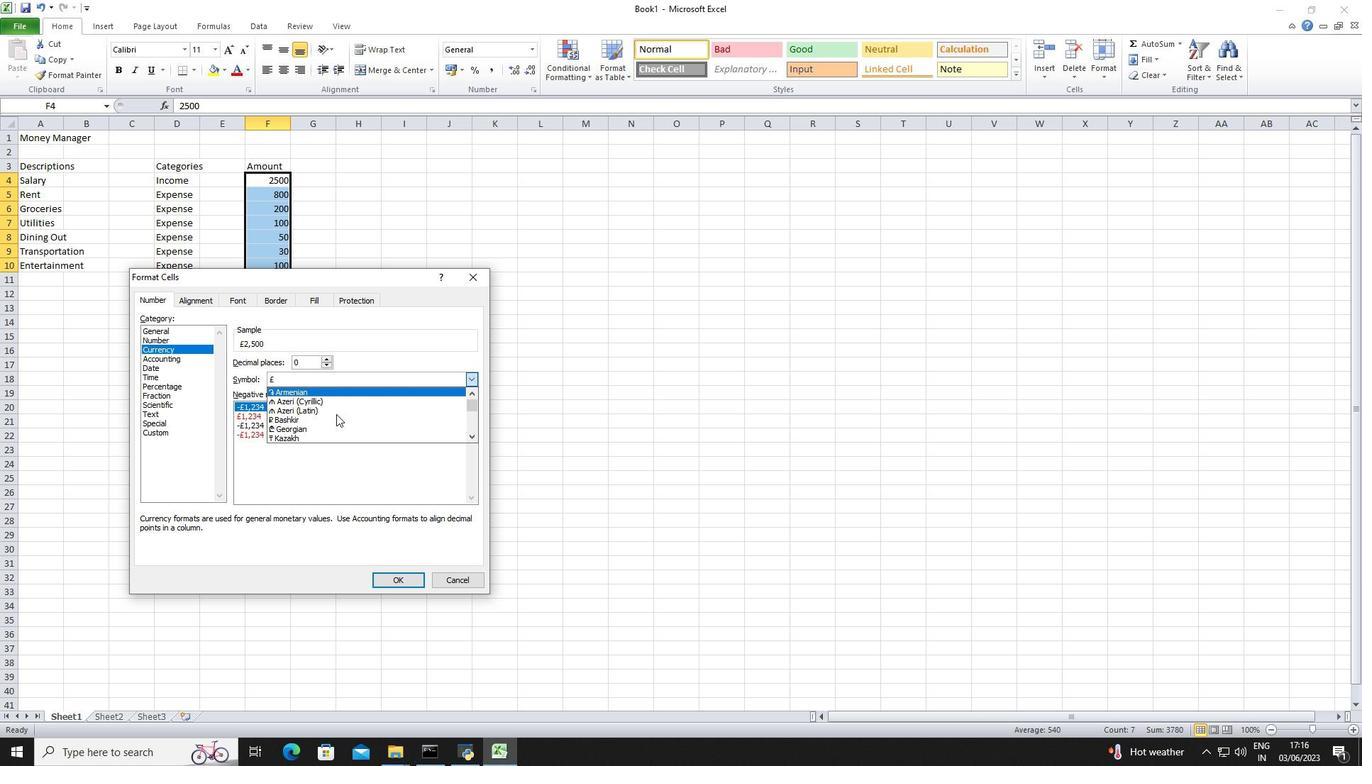 
Action: Mouse scrolled (336, 413) with delta (0, 0)
Screenshot: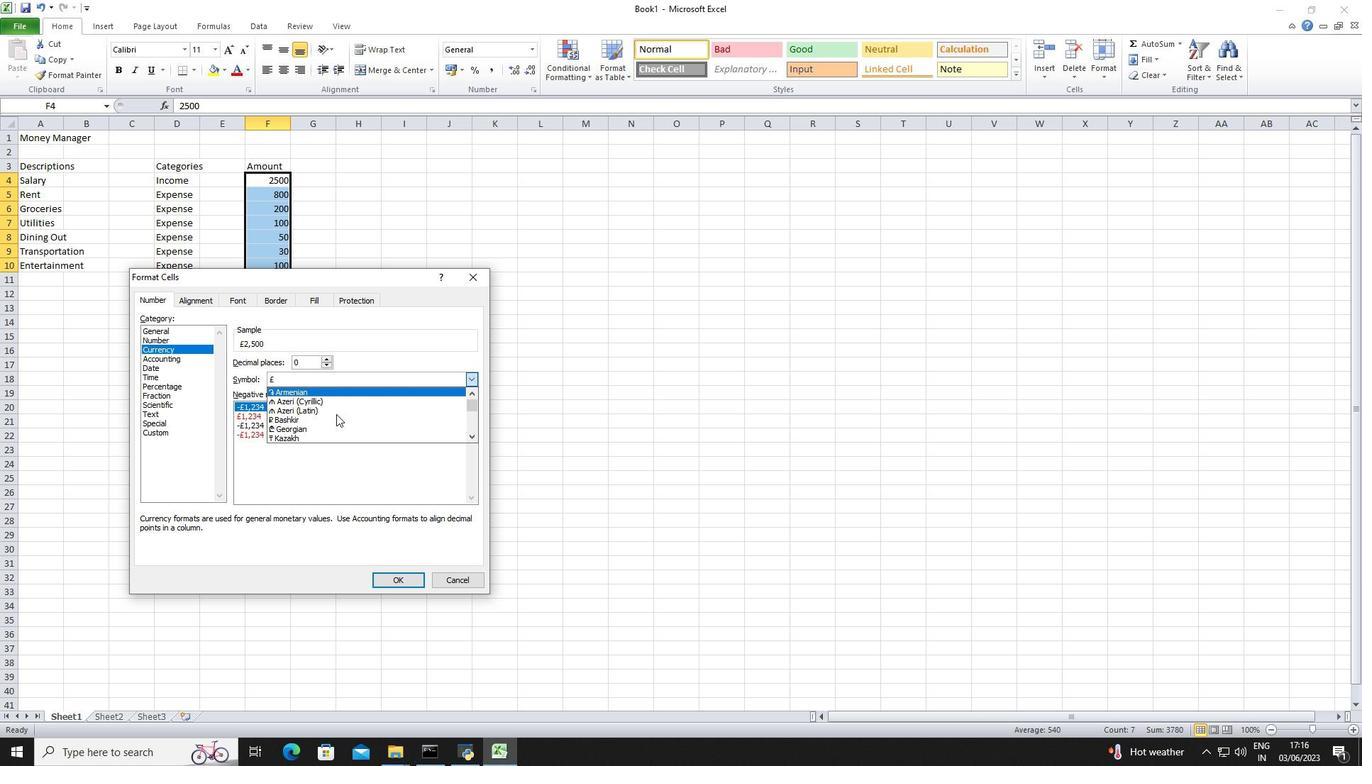 
Action: Mouse scrolled (336, 413) with delta (0, 0)
Screenshot: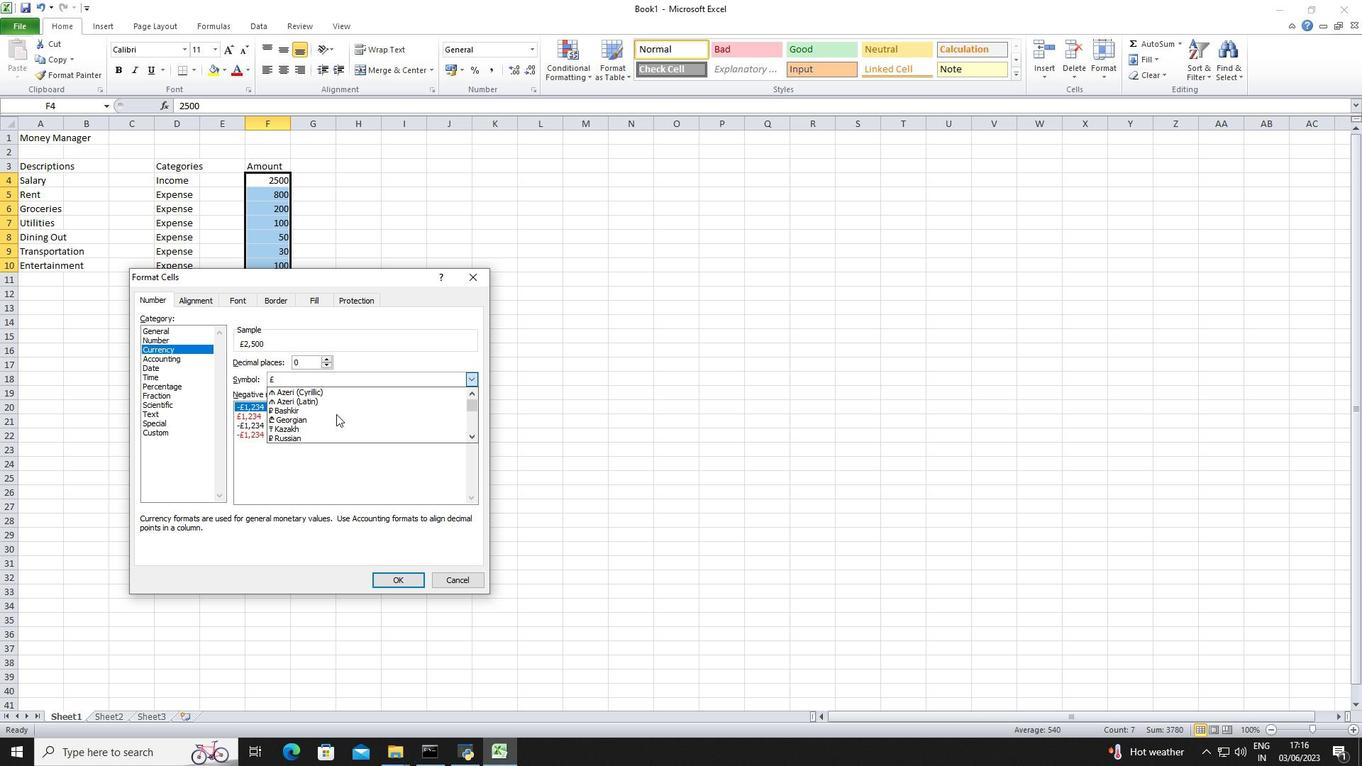 
Action: Mouse scrolled (336, 413) with delta (0, 0)
Screenshot: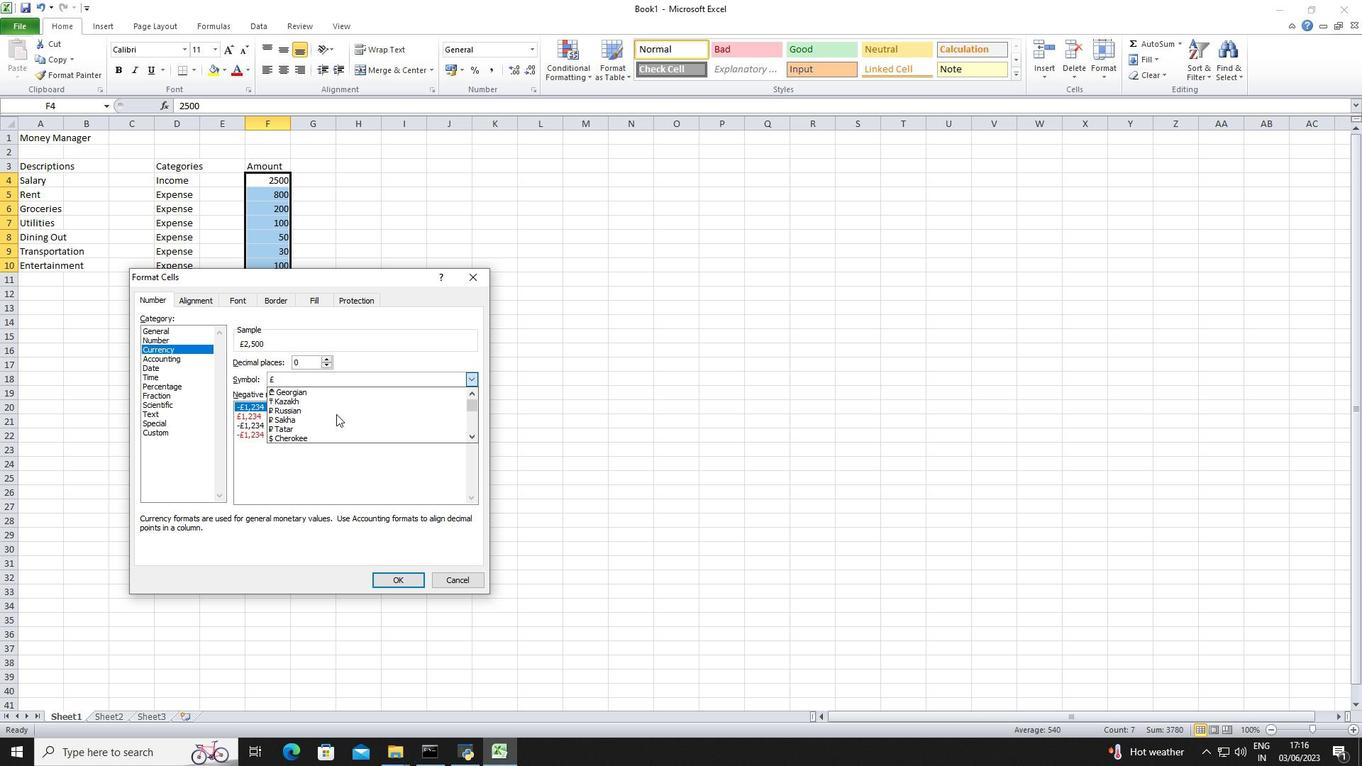 
Action: Mouse scrolled (336, 413) with delta (0, 0)
Screenshot: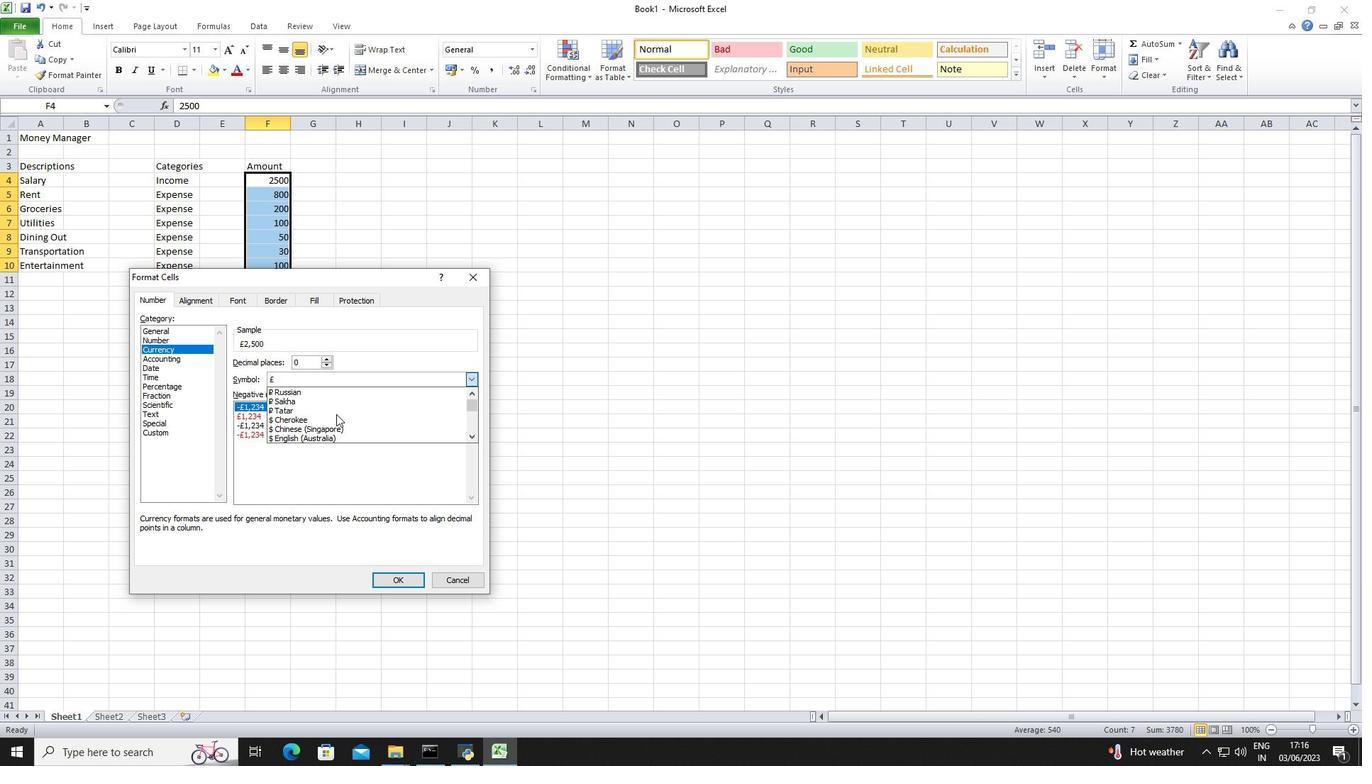 
Action: Mouse moved to (336, 427)
Screenshot: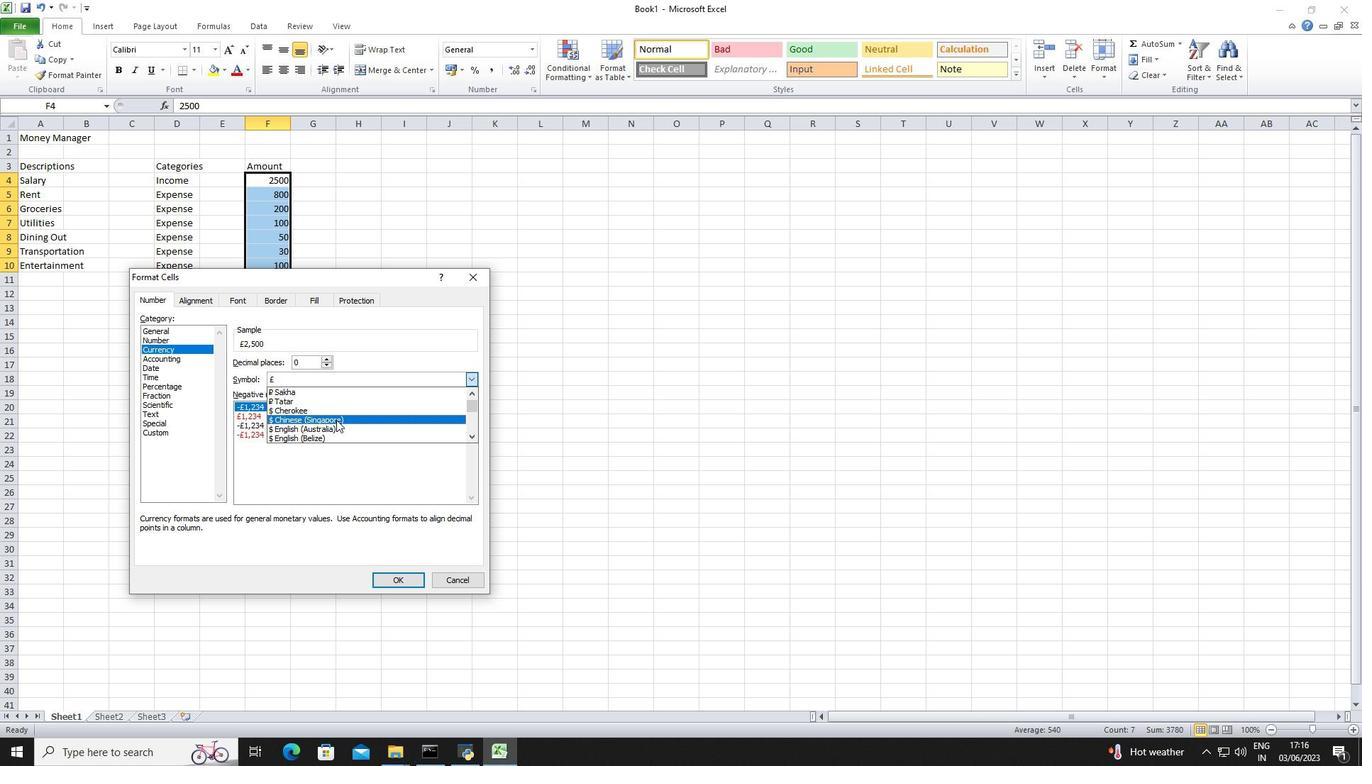 
Action: Mouse pressed left at (336, 427)
Screenshot: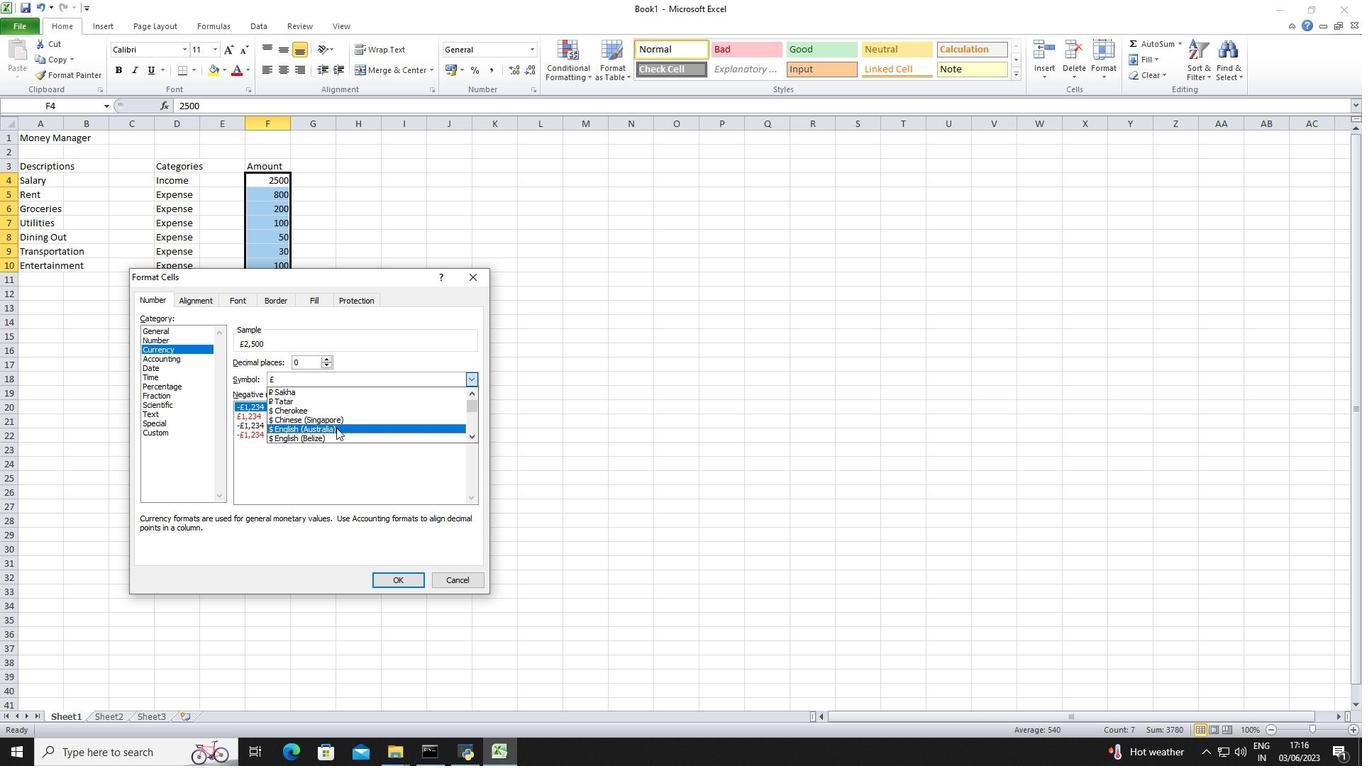 
Action: Mouse moved to (397, 576)
Screenshot: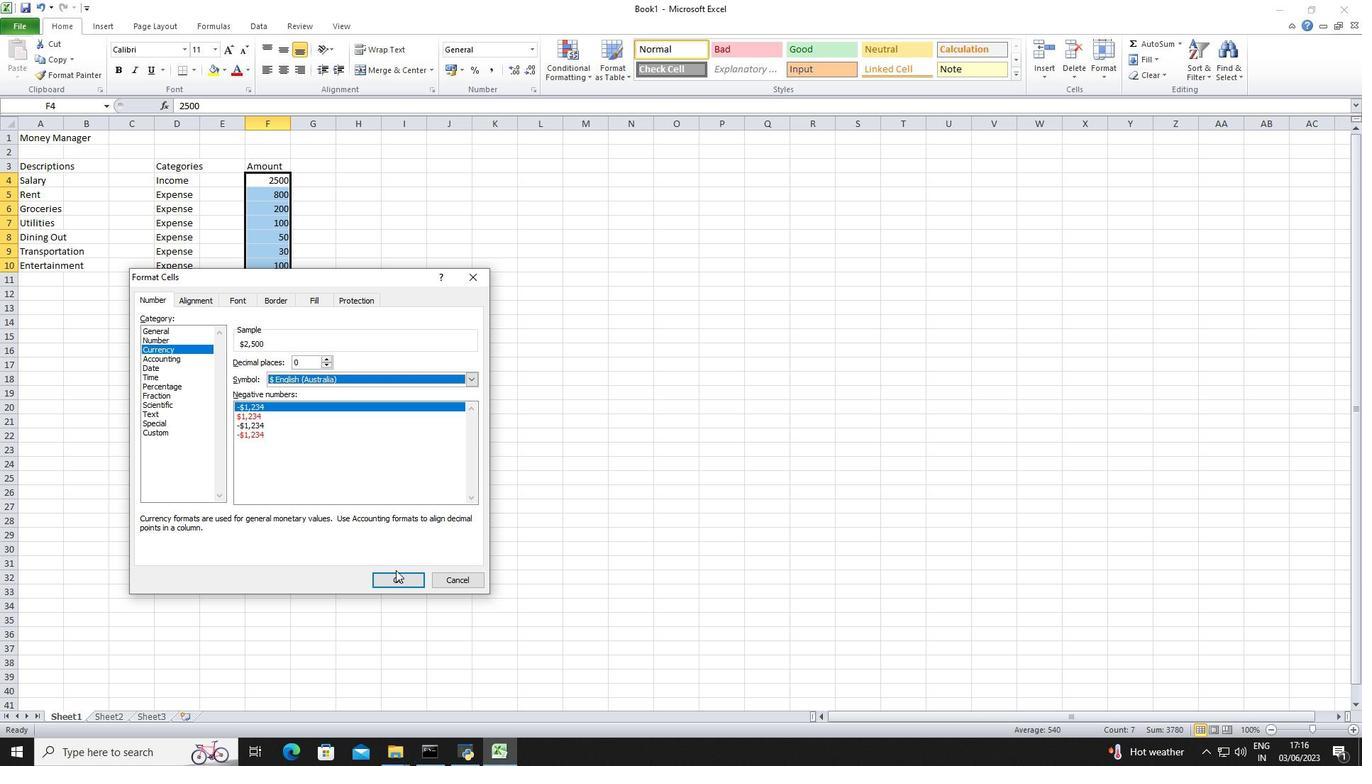 
Action: Mouse pressed left at (397, 576)
Screenshot: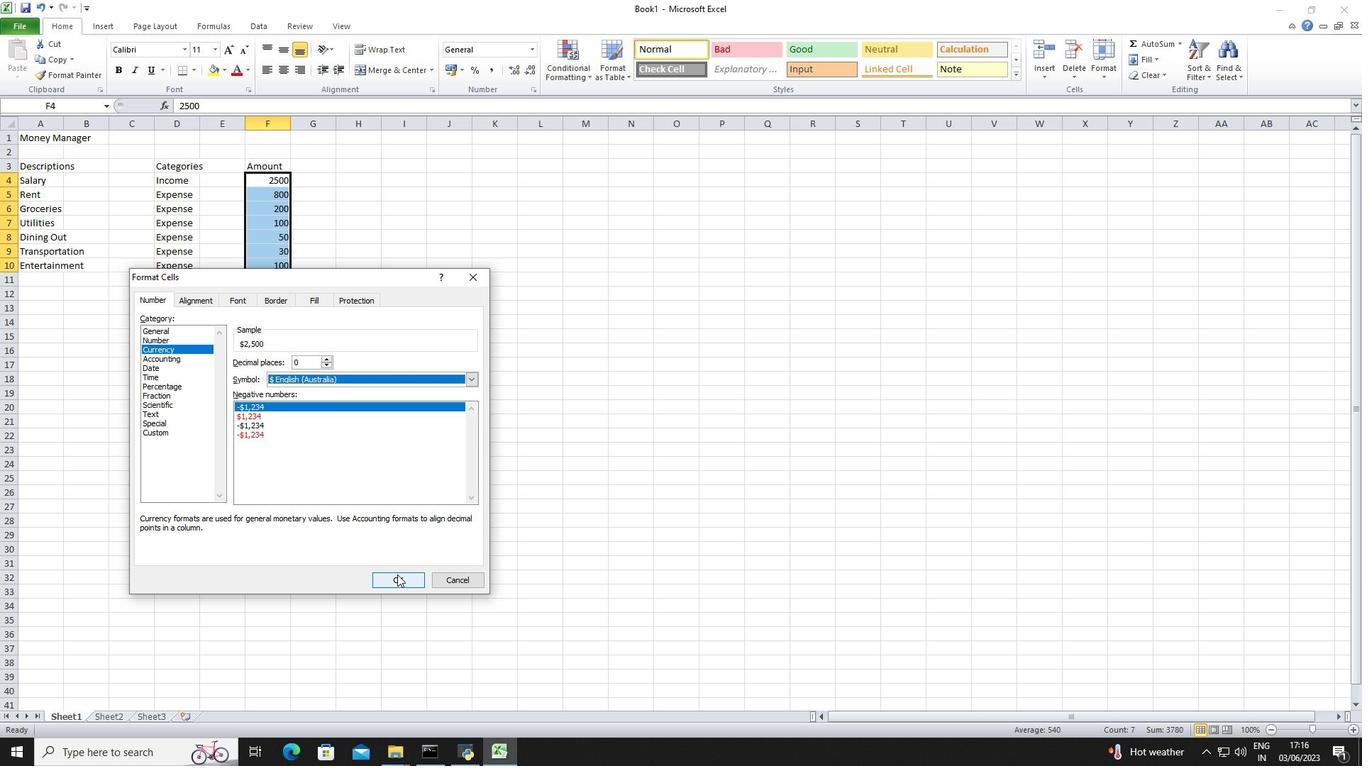 
Action: Mouse moved to (348, 164)
Screenshot: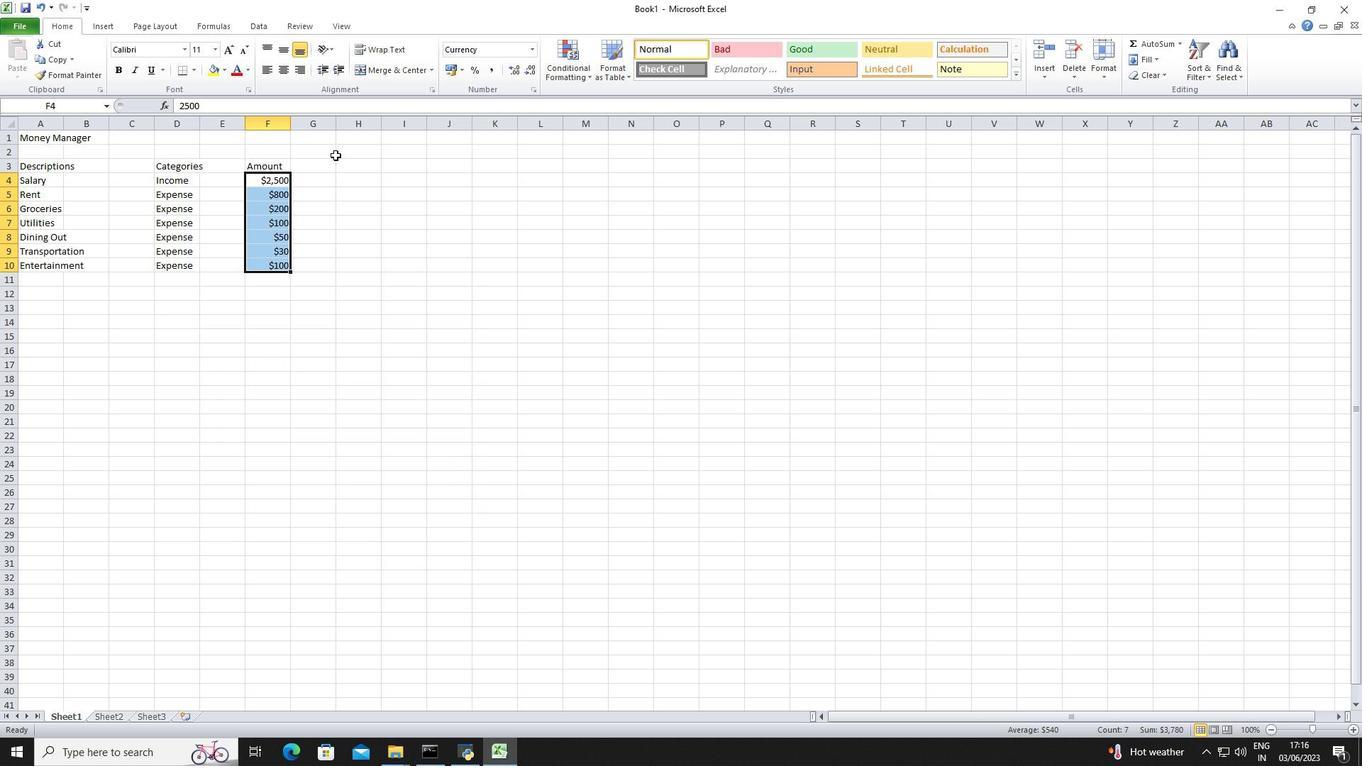 
Action: Mouse pressed left at (348, 164)
Screenshot: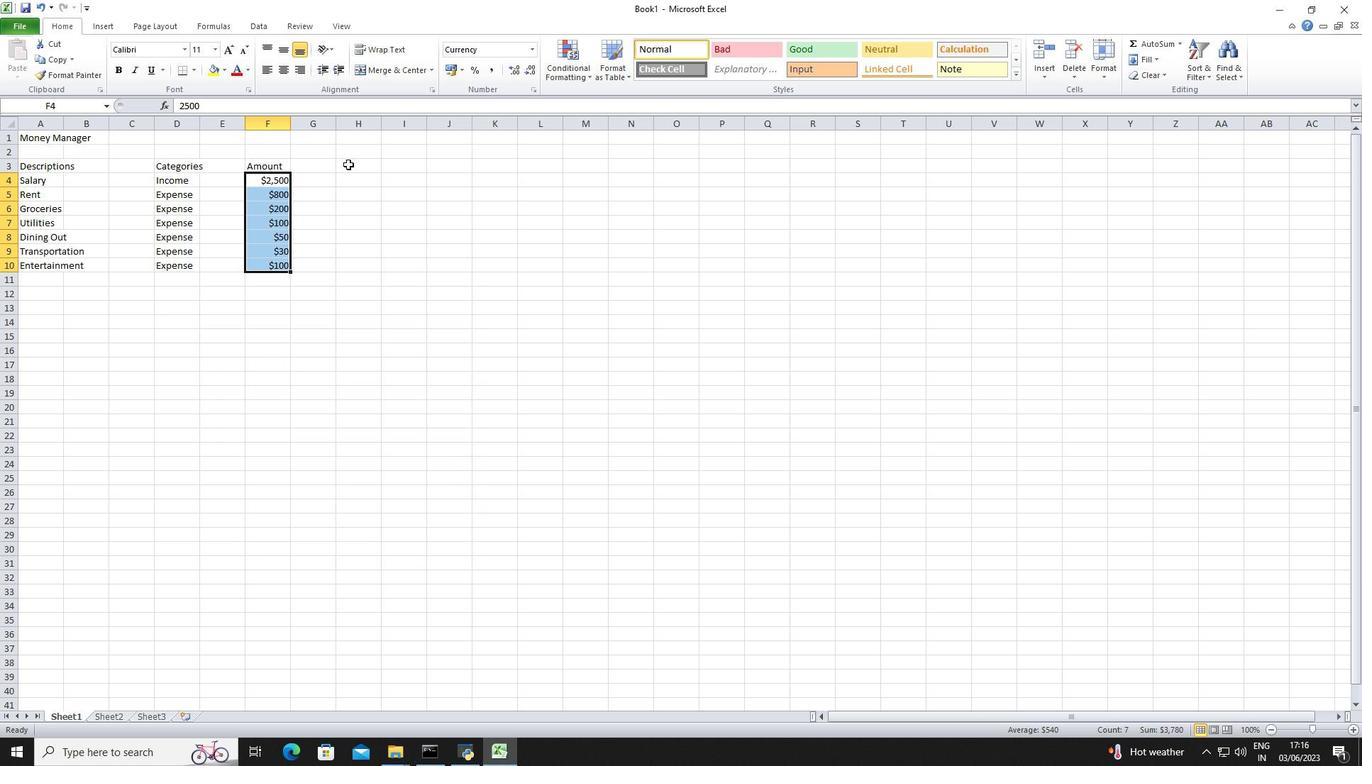 
Action: Key pressed <Key.shift>Dates<Key.down>2023-05-01<Key.enter>2023-05-05<Key.enter>2023-05-10<Key.enter>2023-05-15<Key.enter>2023-05-20<Key.enter>2023-05-25<Key.enter>2023-05-31<Key.enter>
Screenshot: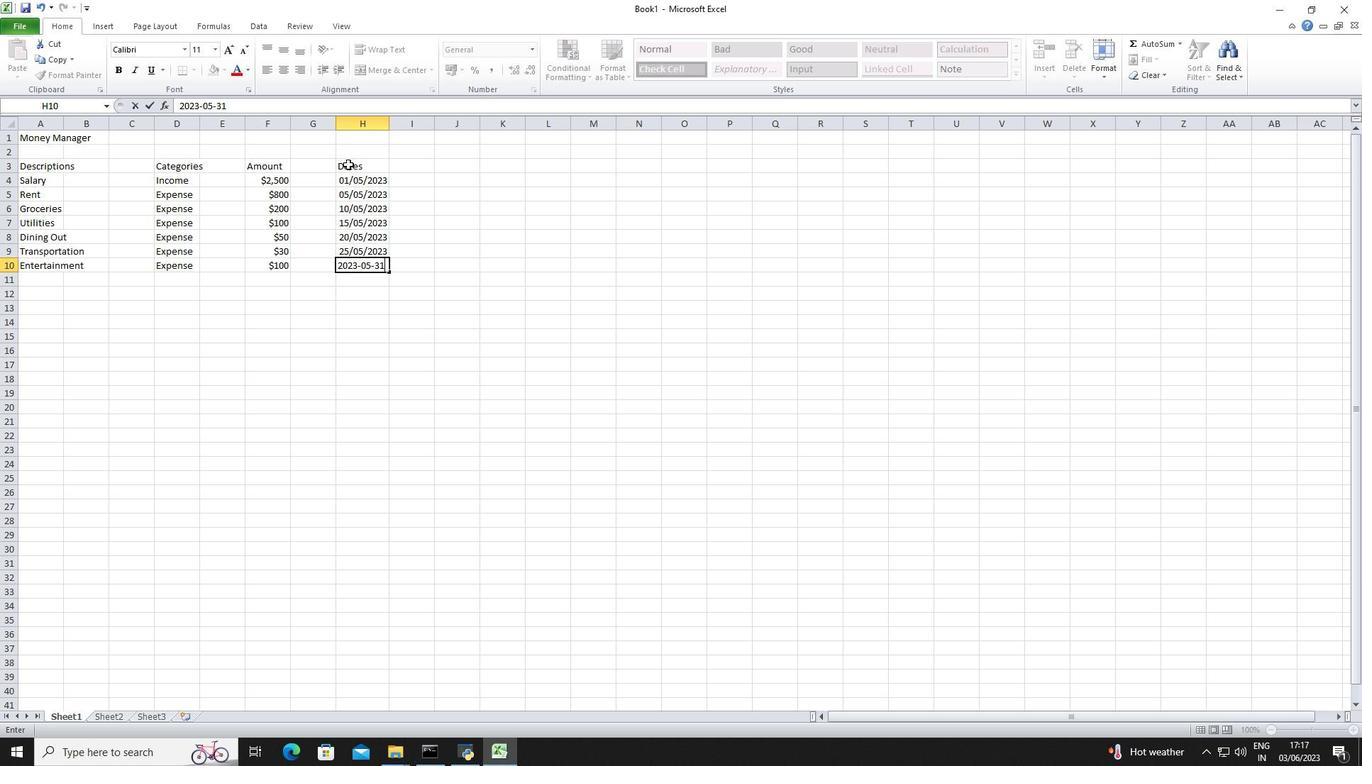 
Action: Mouse moved to (361, 185)
Screenshot: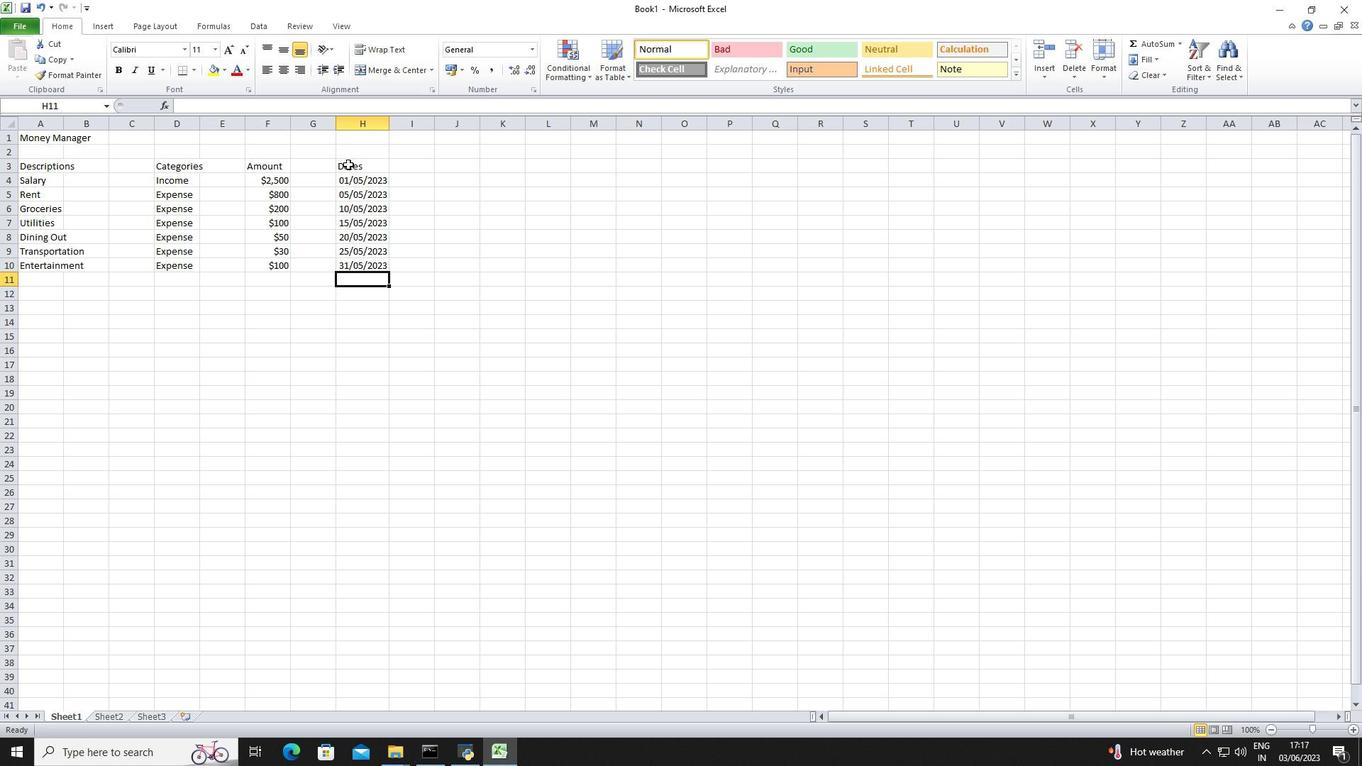 
Action: Mouse pressed left at (361, 185)
Screenshot: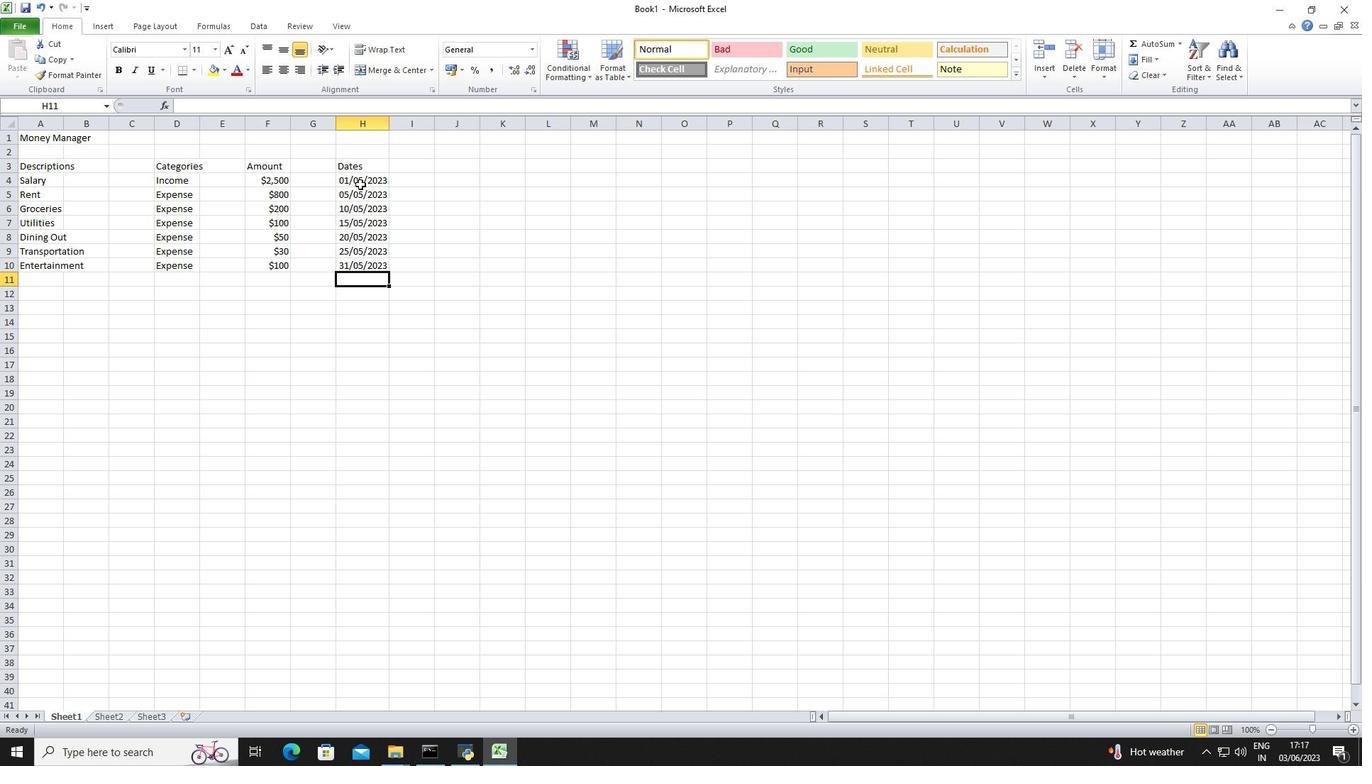 
Action: Mouse moved to (363, 239)
Screenshot: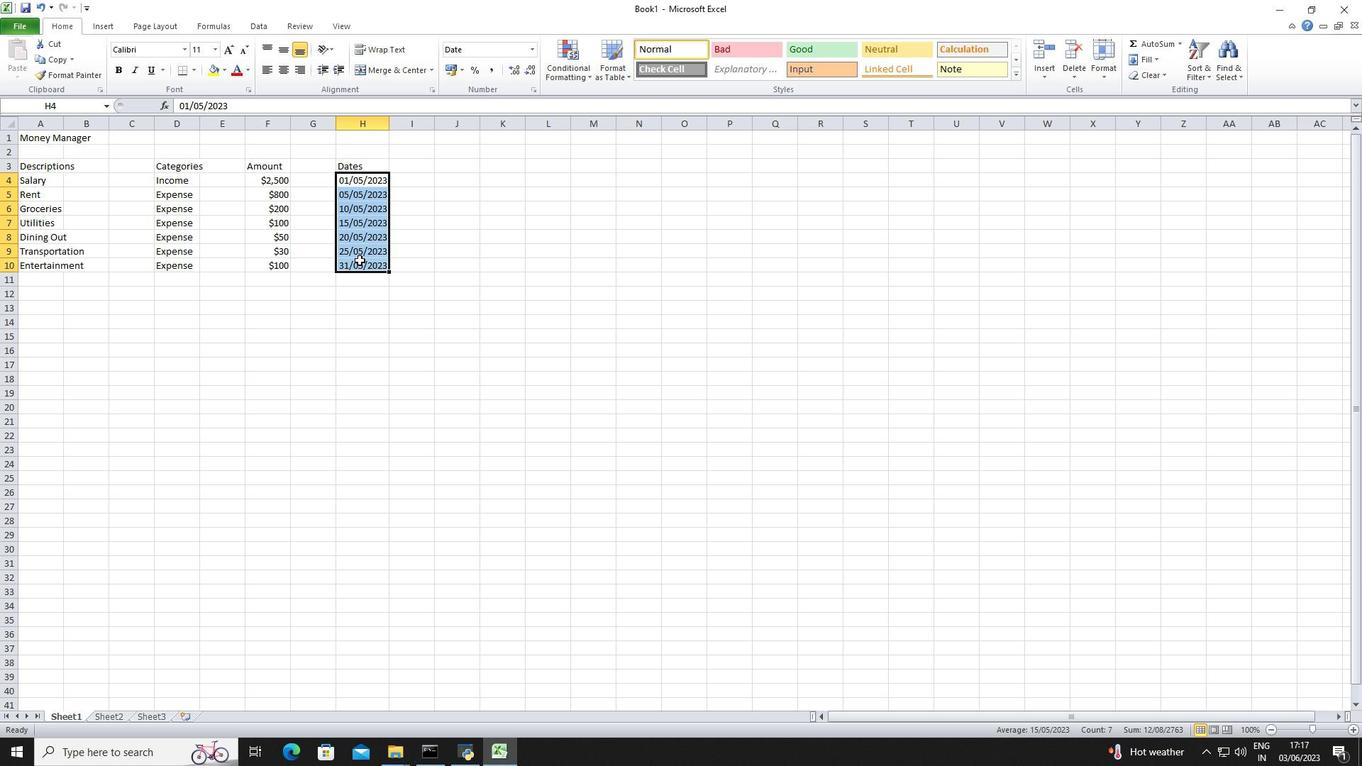 
Action: Mouse pressed right at (363, 239)
Screenshot: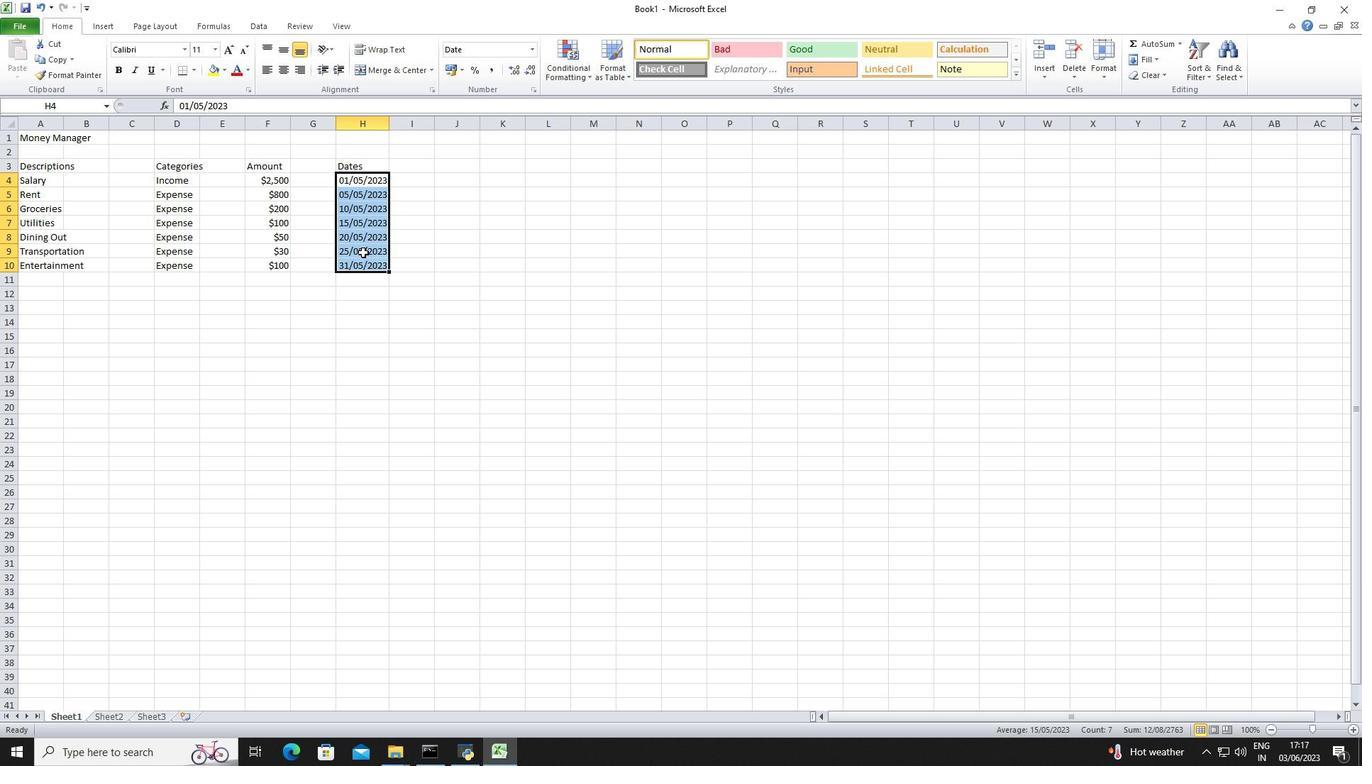 
Action: Mouse moved to (444, 432)
Screenshot: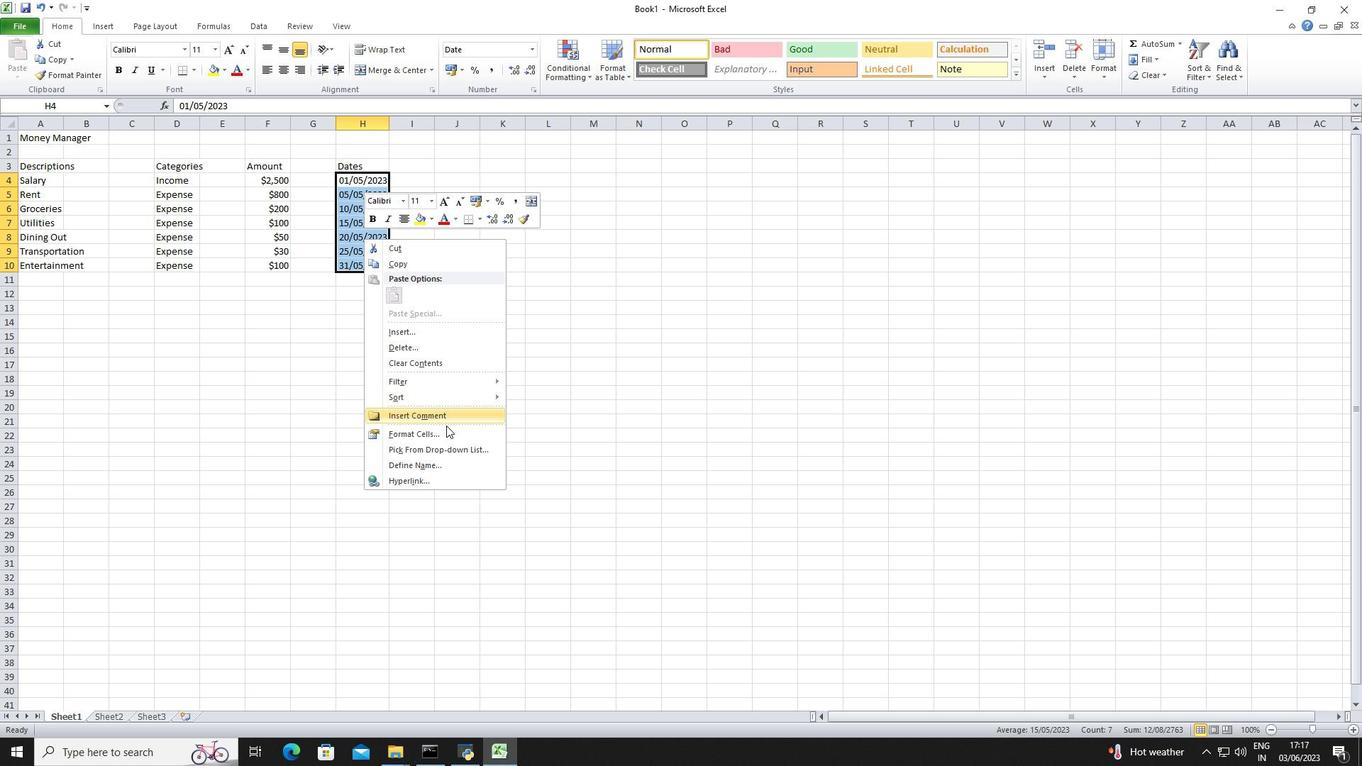 
Action: Mouse pressed left at (444, 432)
Screenshot: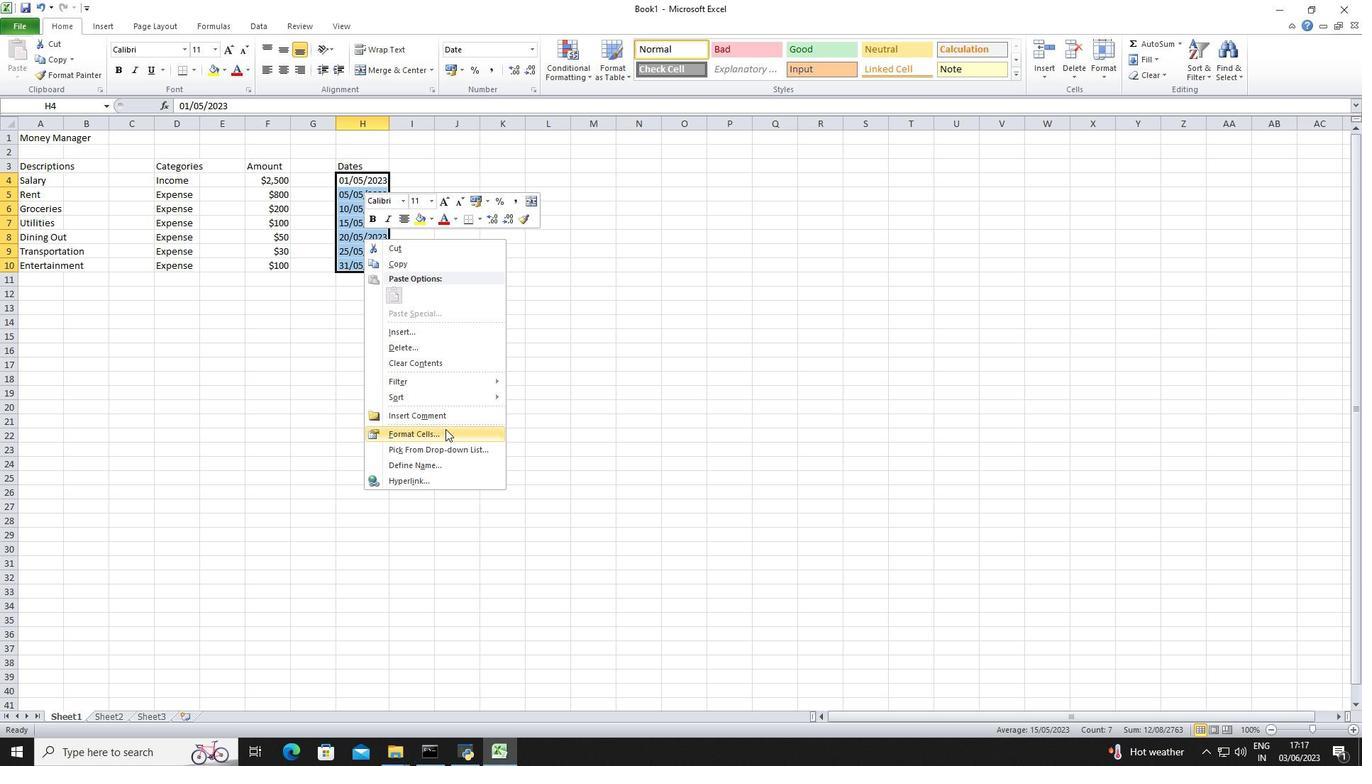 
Action: Mouse moved to (297, 432)
Screenshot: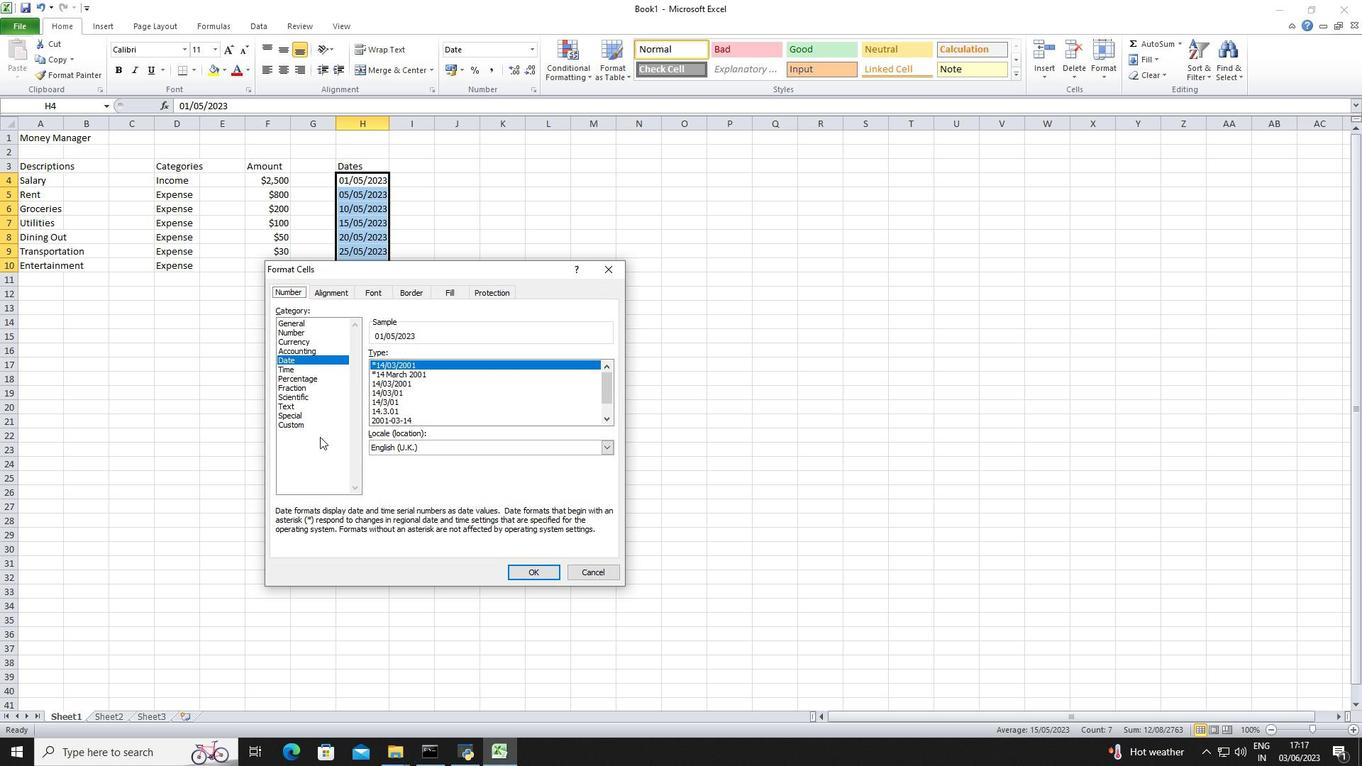 
Action: Mouse pressed left at (297, 432)
Screenshot: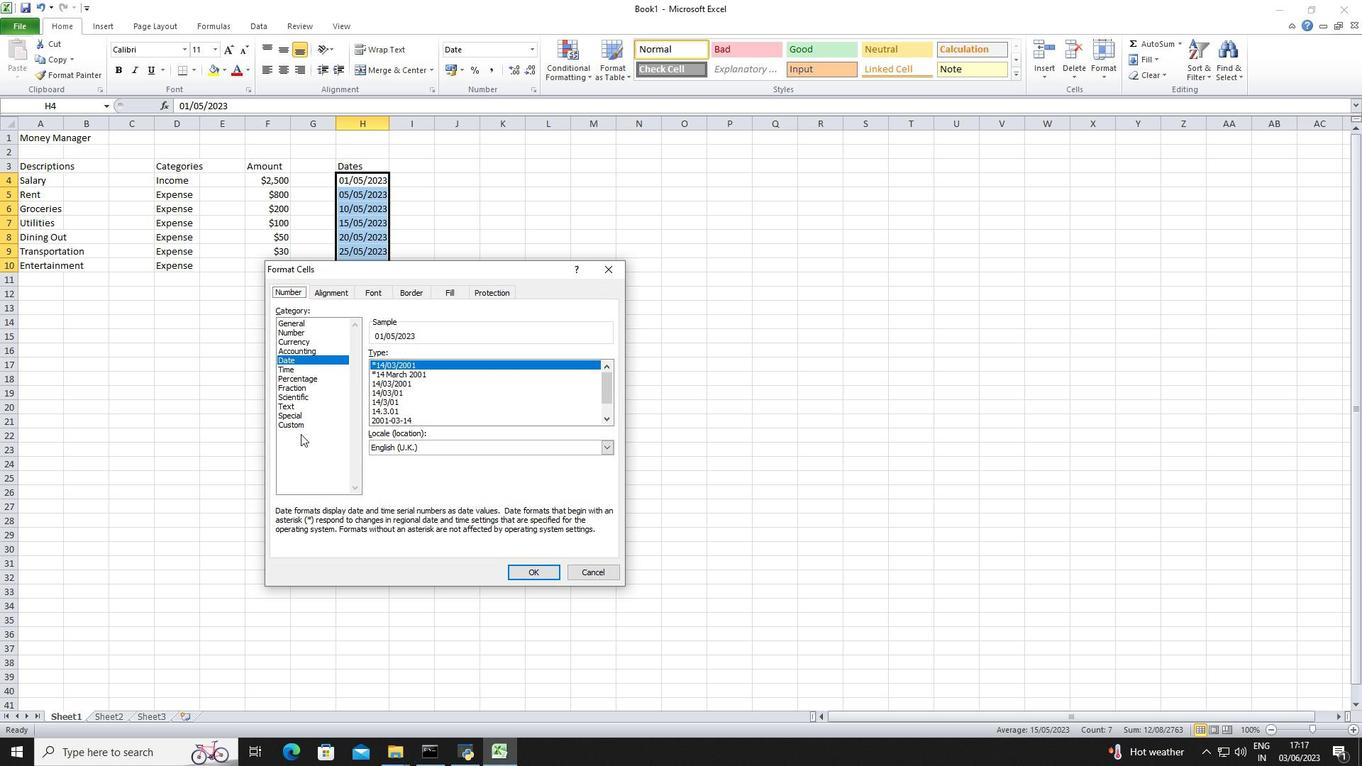 
Action: Mouse moved to (300, 425)
Screenshot: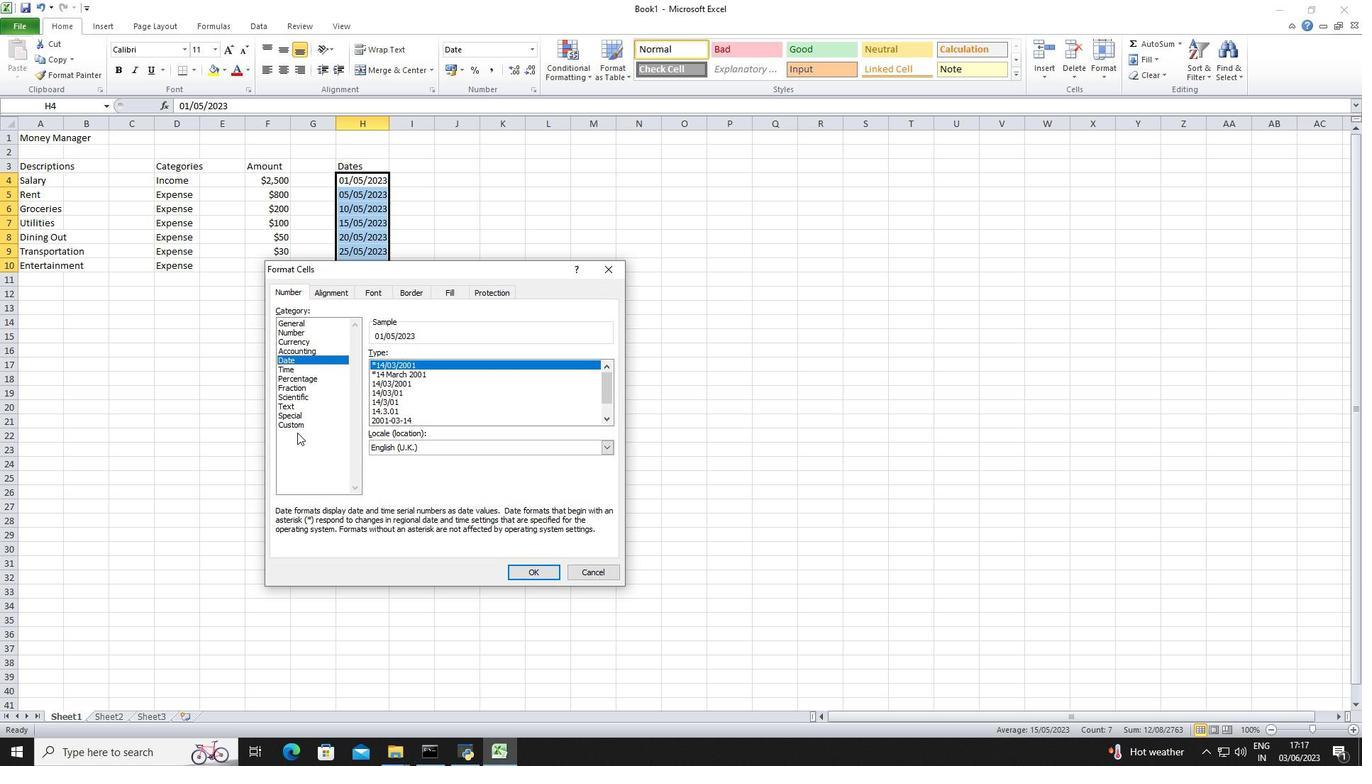
Action: Mouse pressed left at (300, 425)
Screenshot: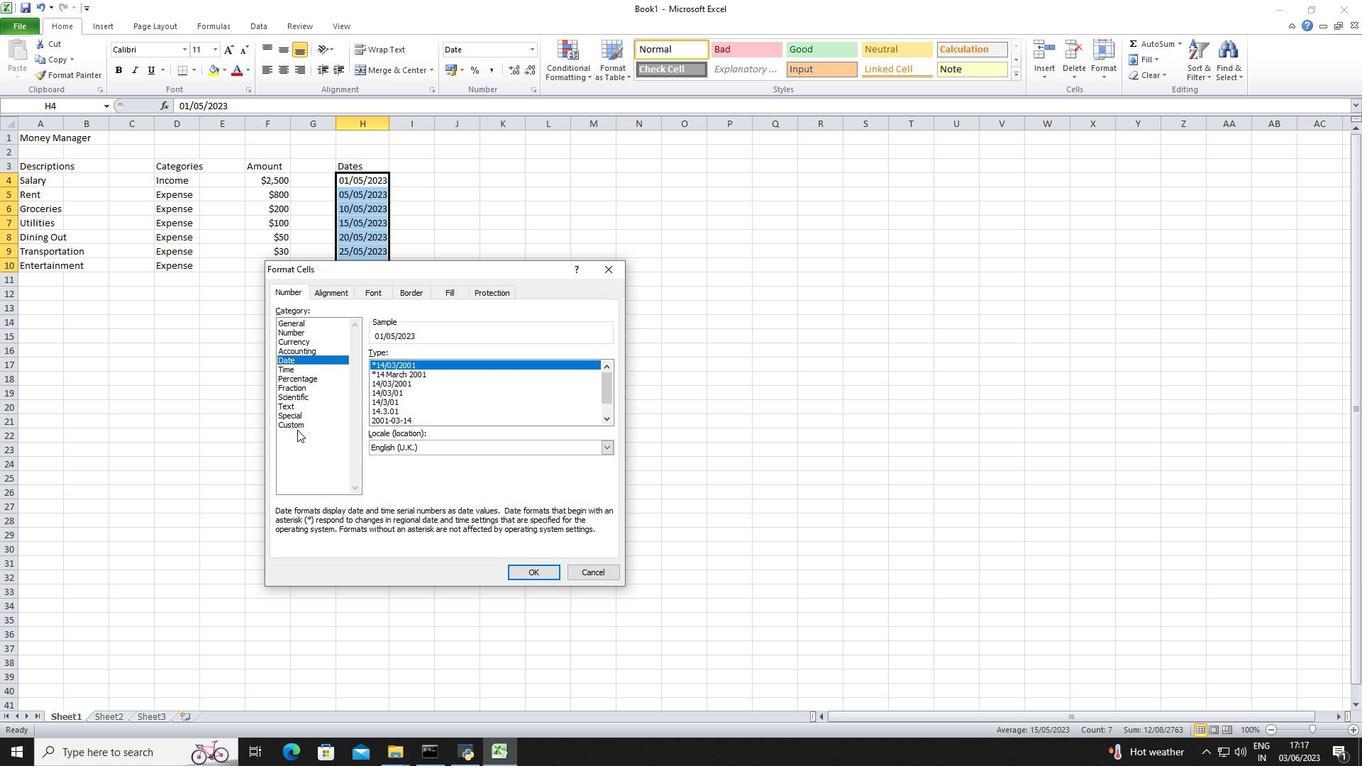 
Action: Mouse moved to (424, 364)
Screenshot: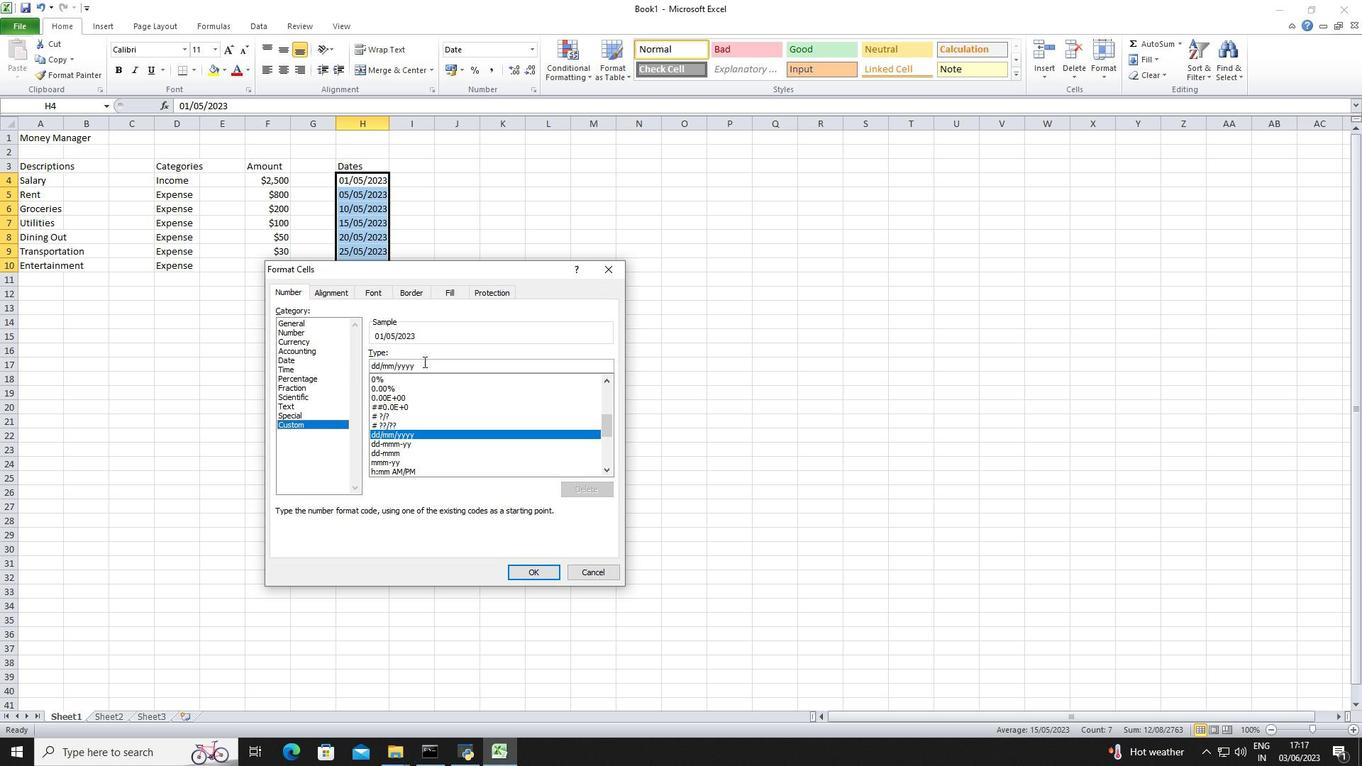 
Action: Mouse pressed left at (424, 364)
Screenshot: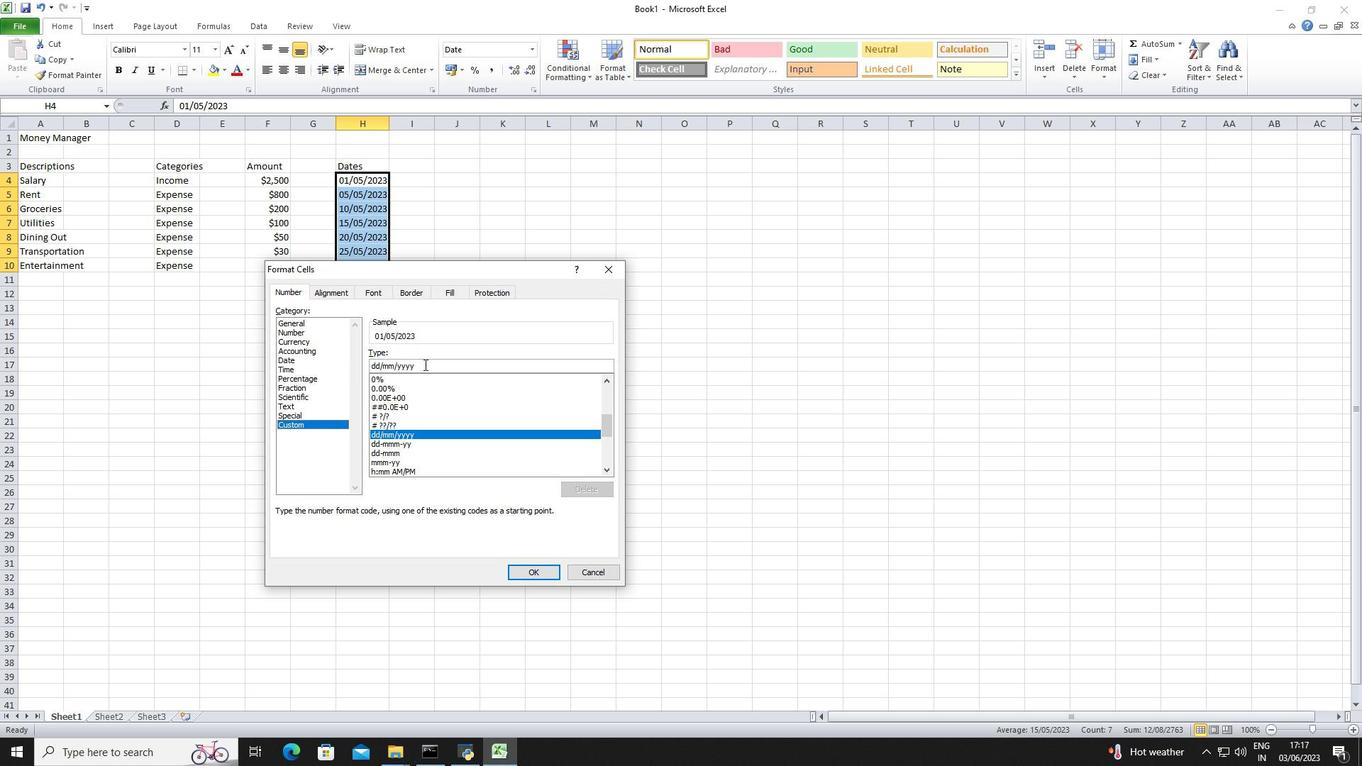 
Action: Mouse moved to (368, 368)
Screenshot: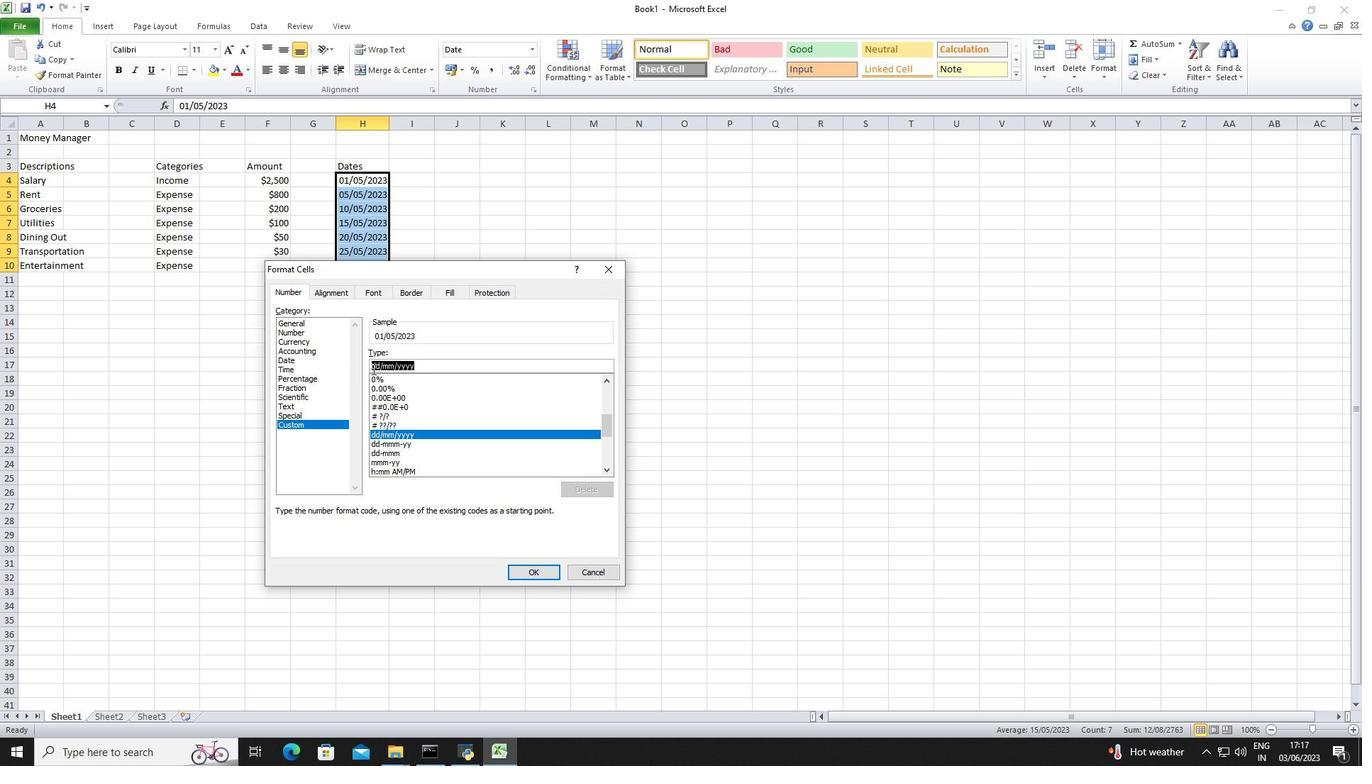
Action: Key pressed yyyy-mm-yy<Key.backspace><Key.backspace>dd<Key.enter>
Screenshot: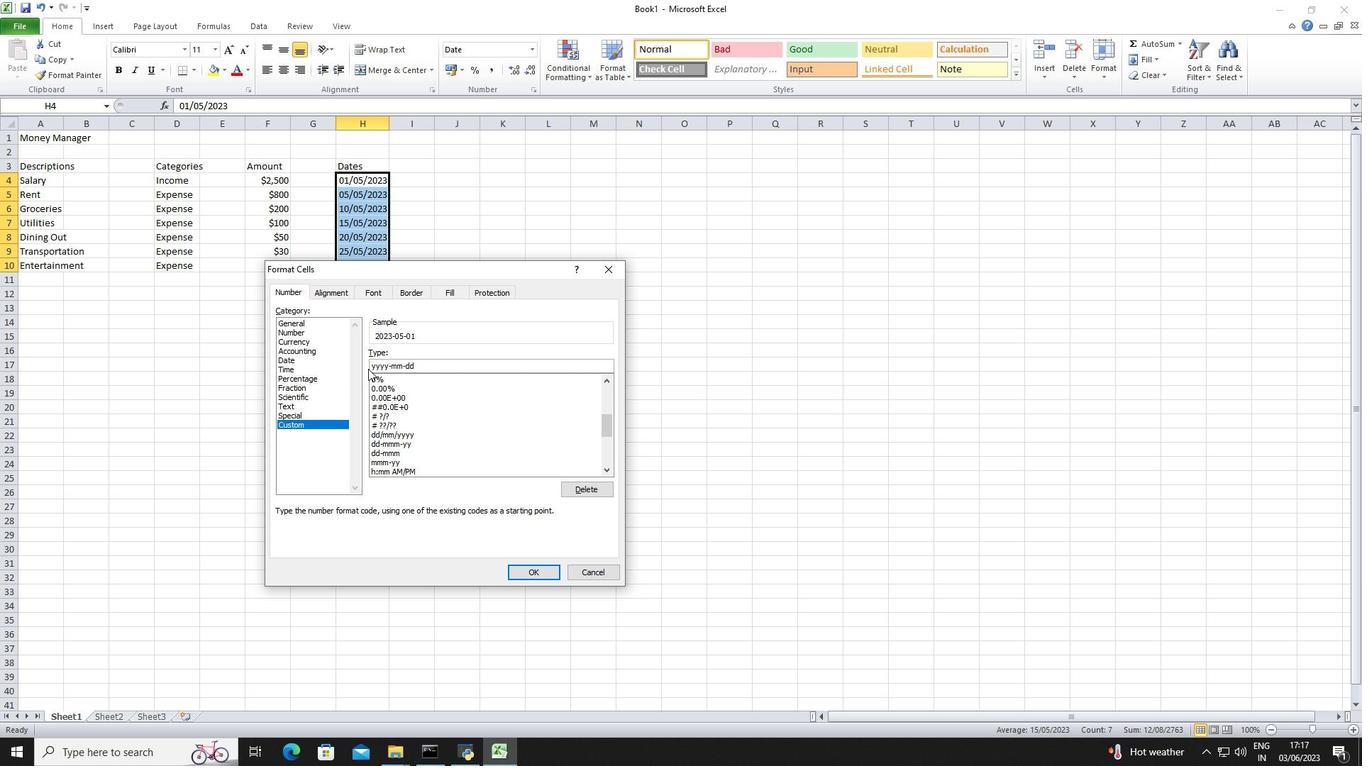 
Action: Mouse moved to (453, 166)
Screenshot: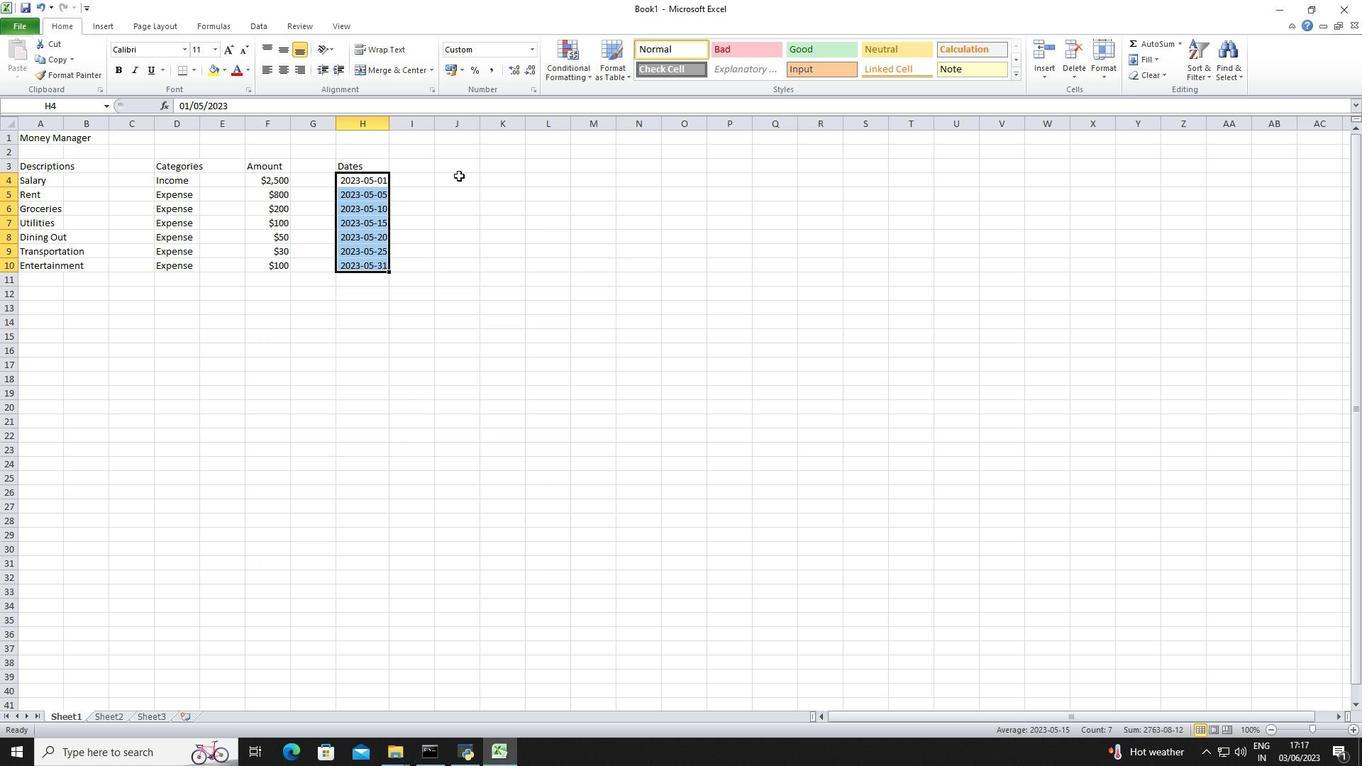 
Action: Mouse pressed left at (453, 166)
Screenshot: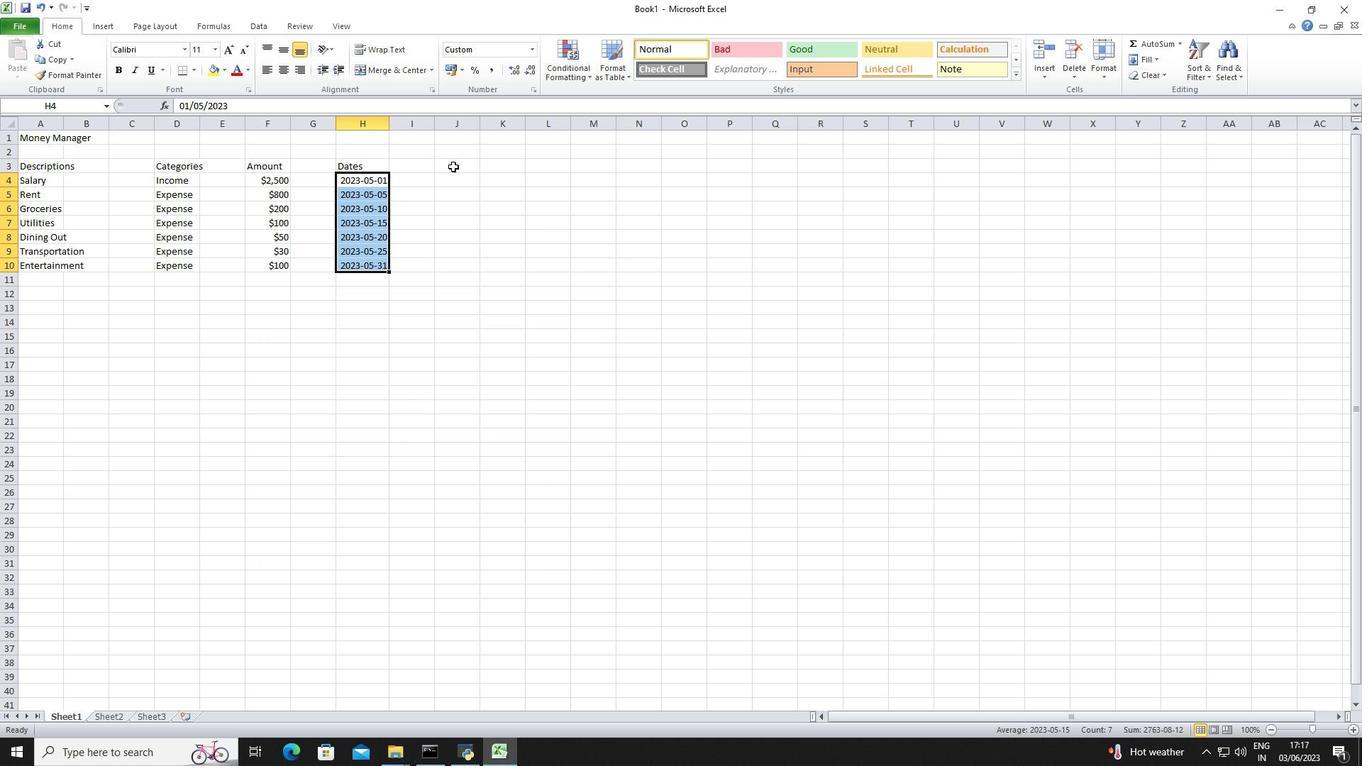 
Action: Key pressed ctrl+S<Key.shift>Dashboard<Key.shift>Tax<Key.shift>Returns<Key.enter>
Screenshot: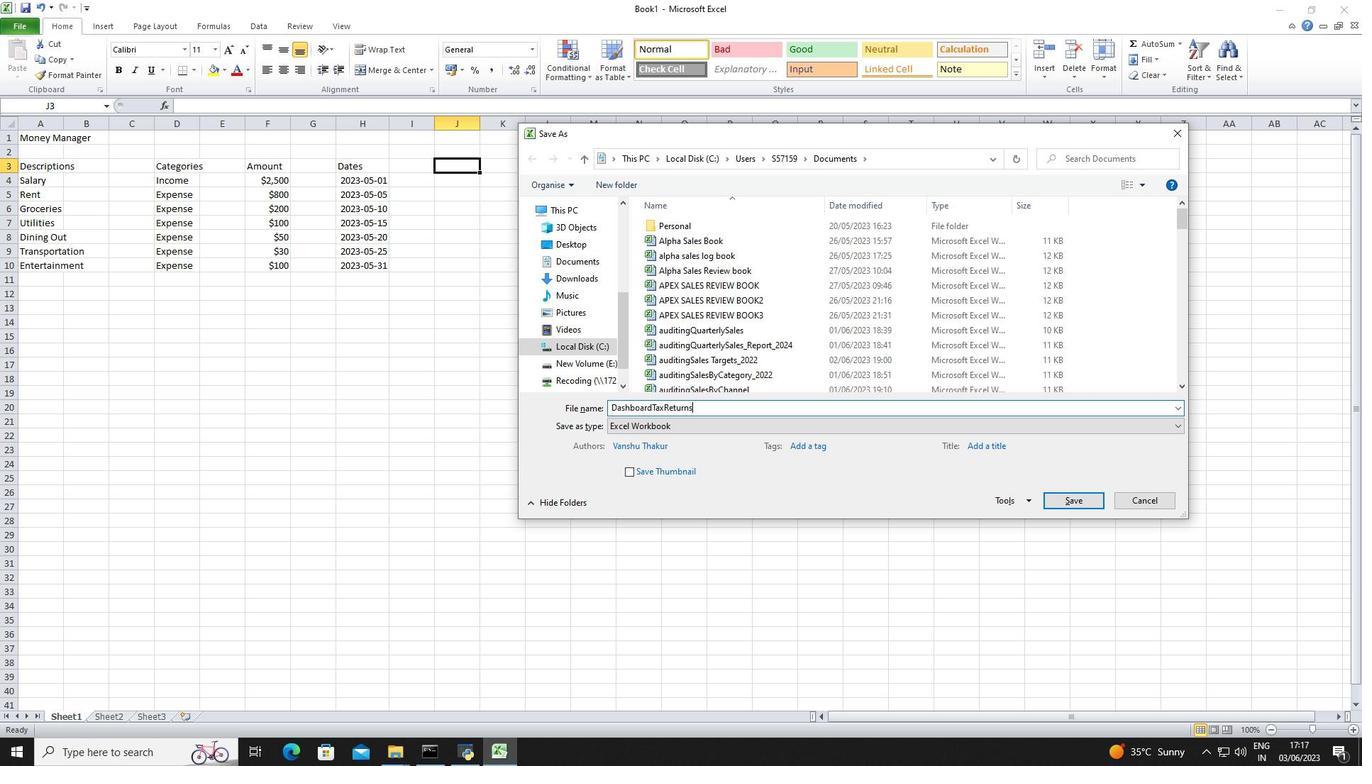 
